 Task: Search for a one-way flight from Casper to Des Moines for 3 passengers in Premium economy on May 10, with 1 checked bag.
Action: Mouse moved to (297, 259)
Screenshot: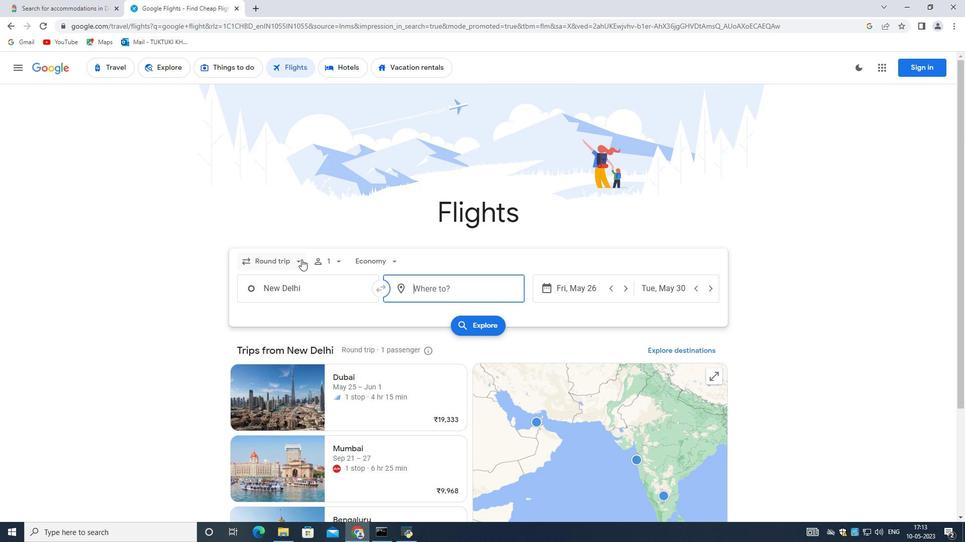 
Action: Mouse pressed left at (297, 259)
Screenshot: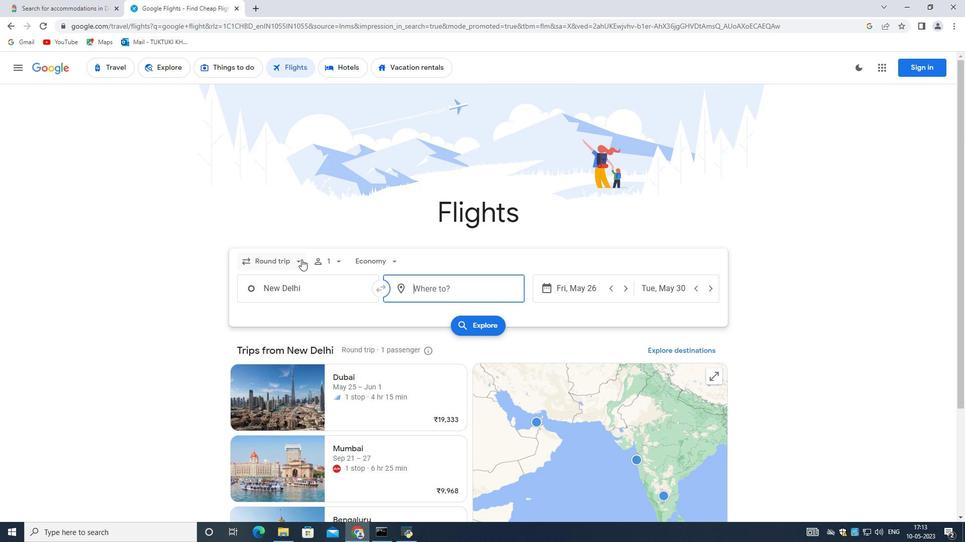 
Action: Mouse moved to (292, 310)
Screenshot: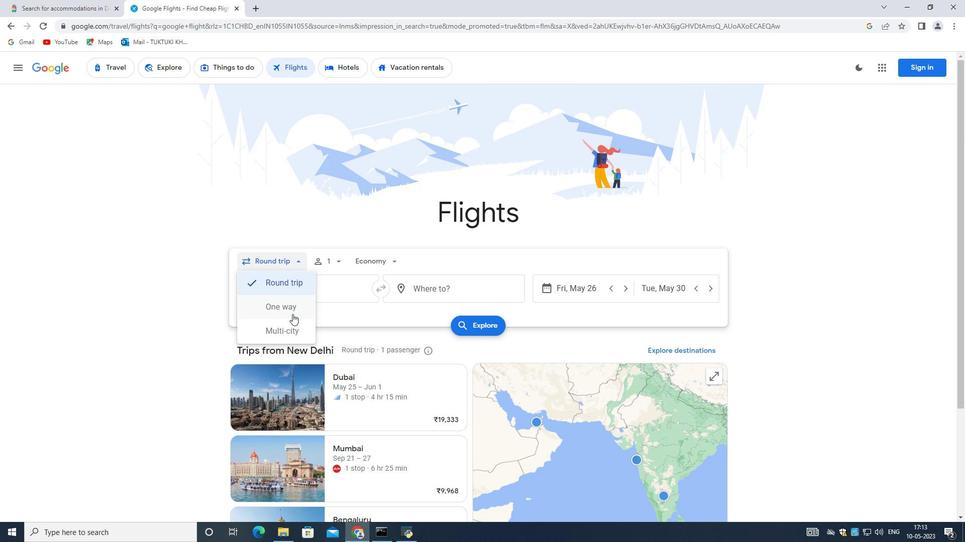 
Action: Mouse pressed left at (292, 310)
Screenshot: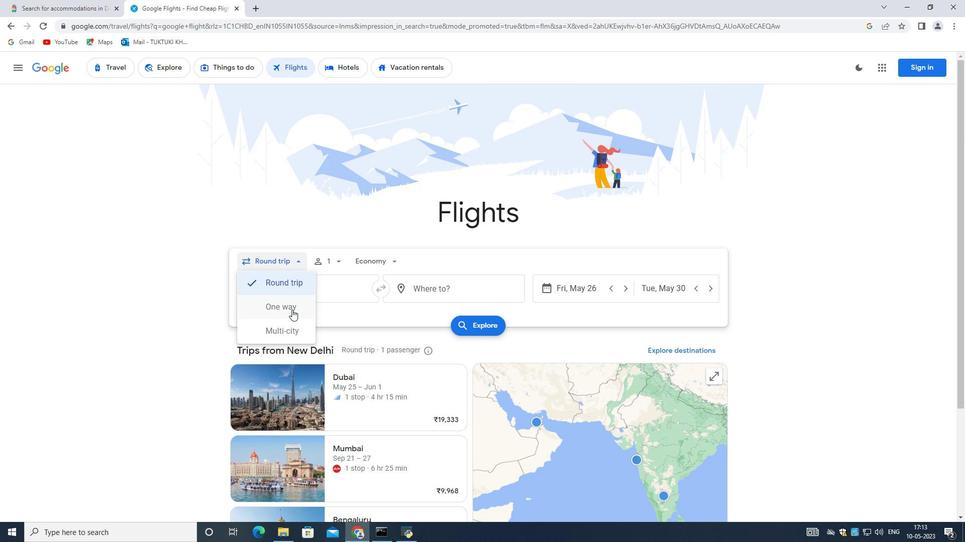 
Action: Mouse moved to (334, 263)
Screenshot: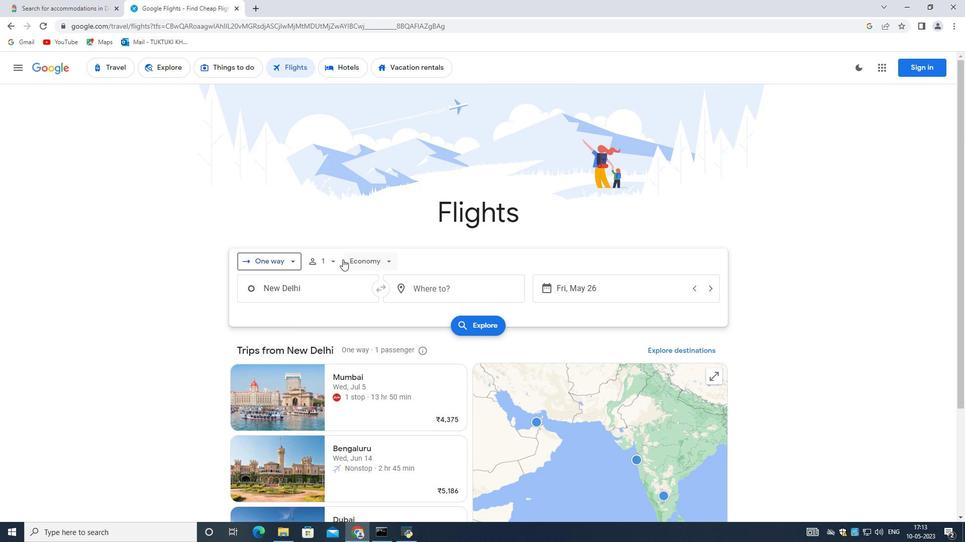 
Action: Mouse pressed left at (334, 263)
Screenshot: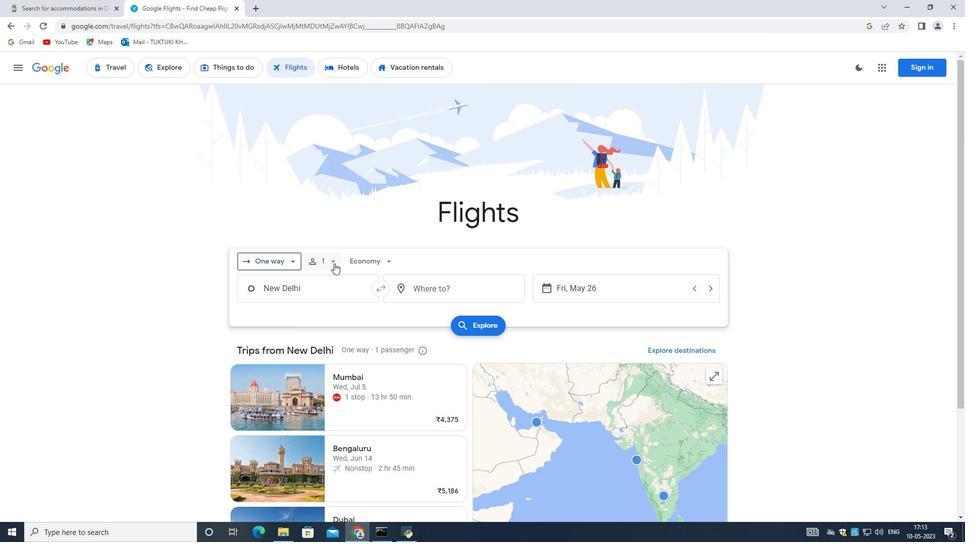 
Action: Mouse moved to (410, 314)
Screenshot: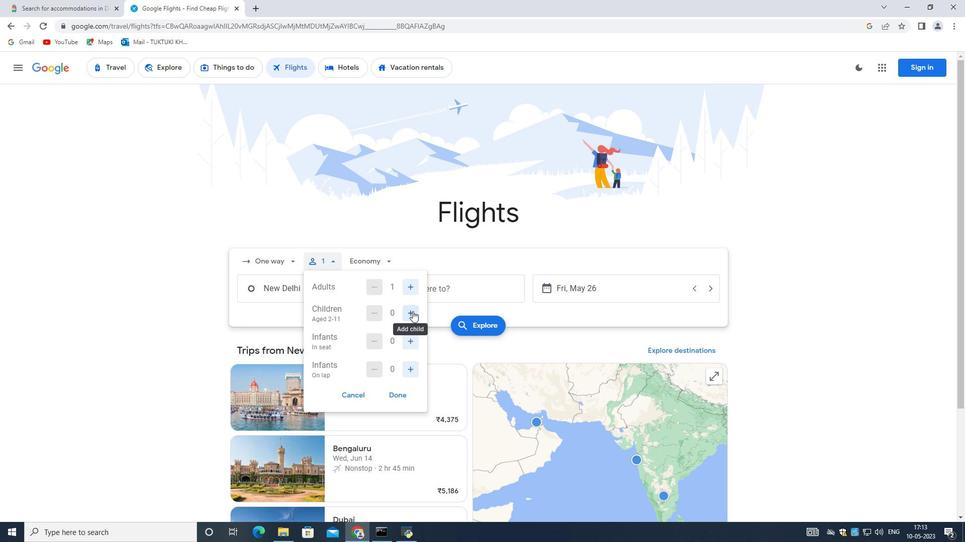 
Action: Mouse pressed left at (410, 314)
Screenshot: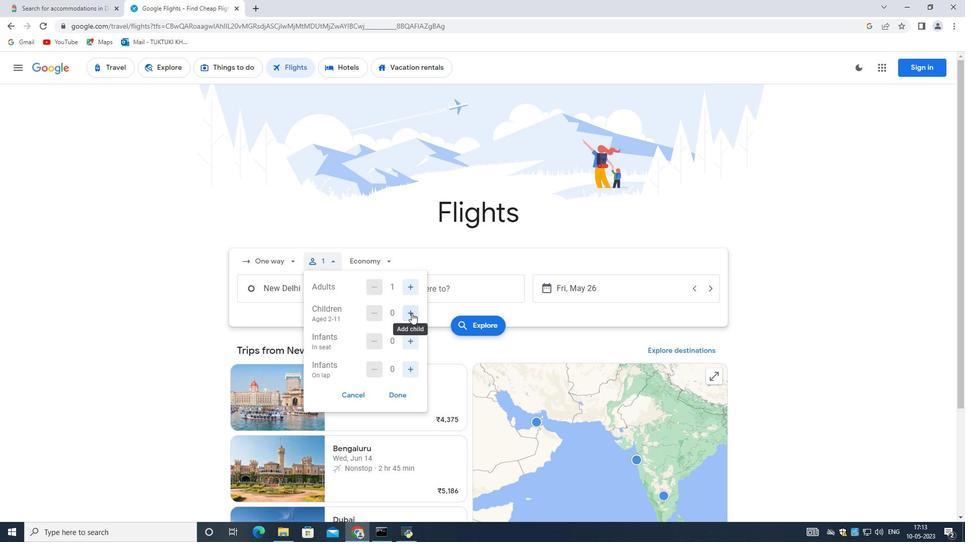 
Action: Mouse moved to (406, 340)
Screenshot: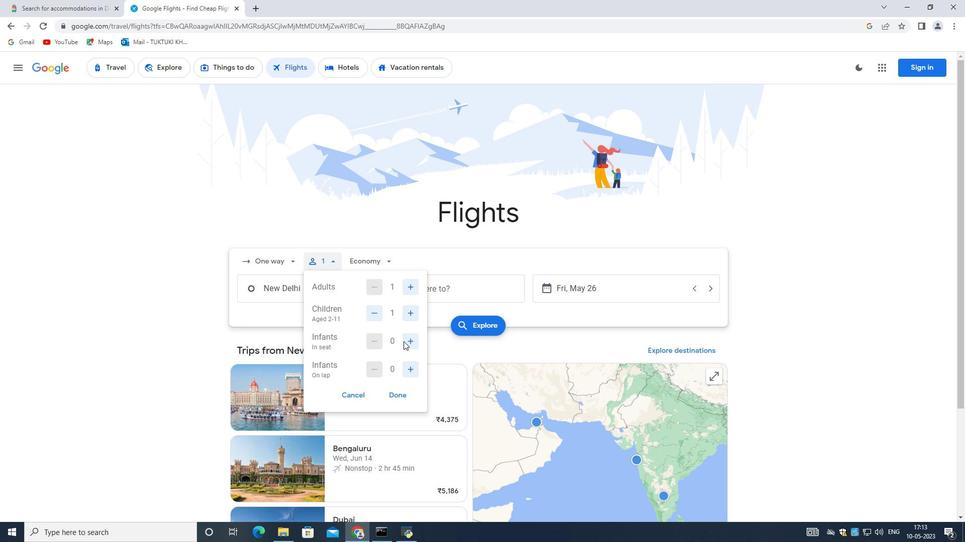 
Action: Mouse pressed left at (406, 340)
Screenshot: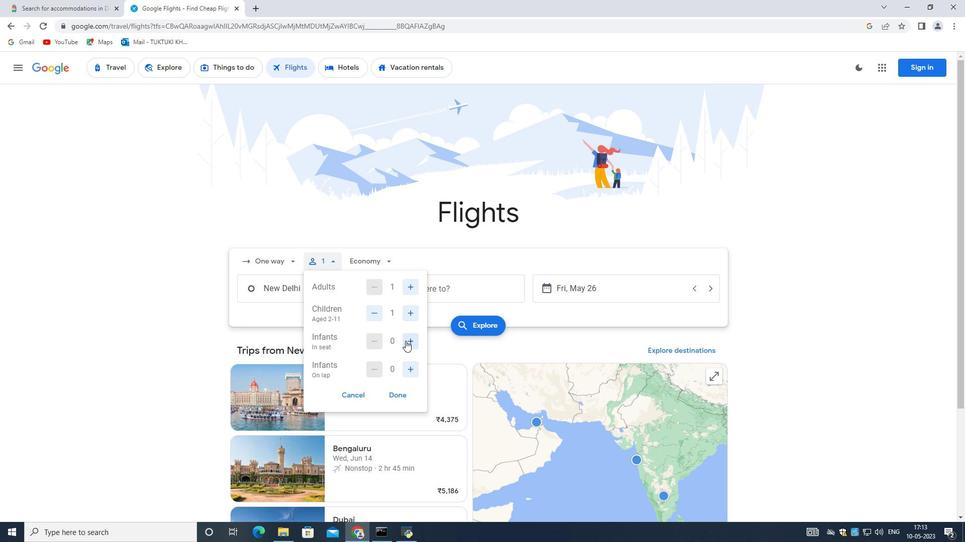 
Action: Mouse moved to (397, 398)
Screenshot: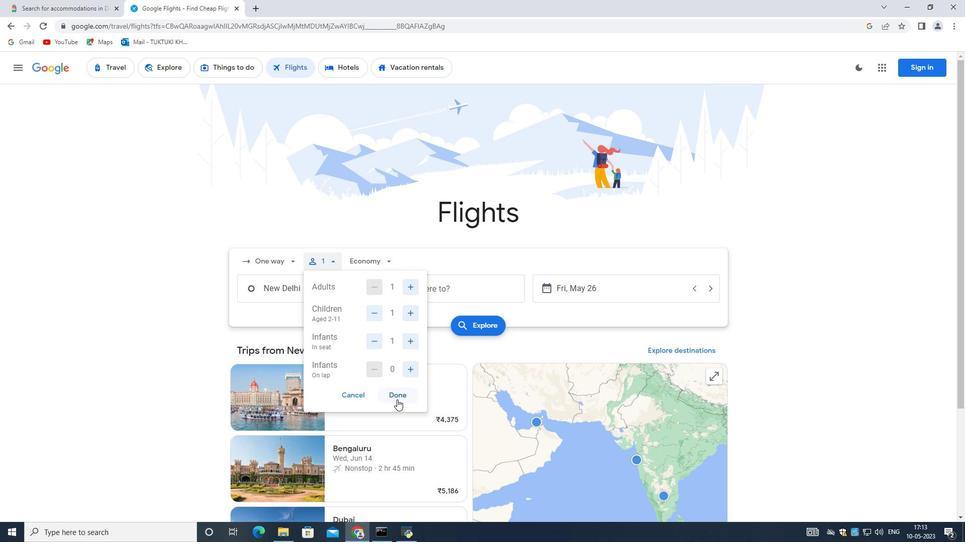 
Action: Mouse pressed left at (397, 398)
Screenshot: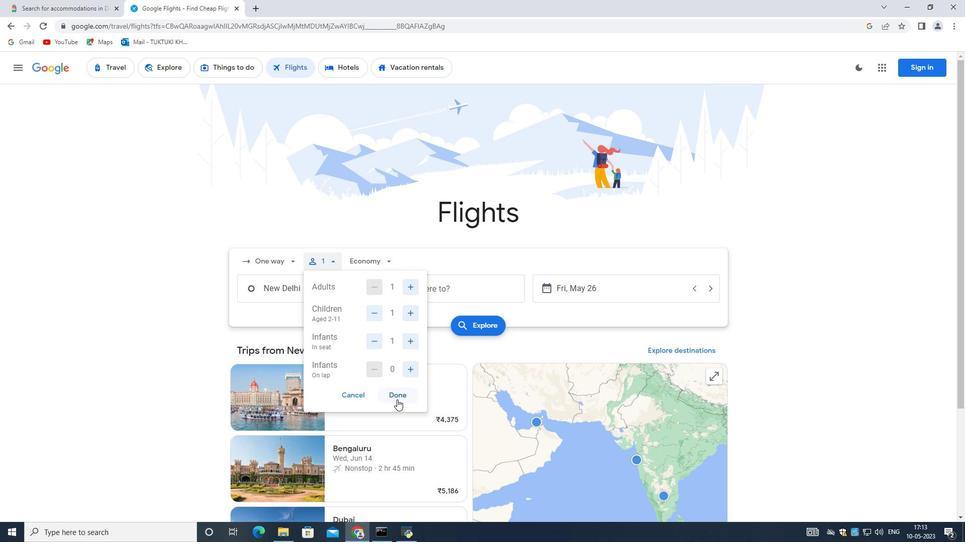
Action: Mouse moved to (369, 262)
Screenshot: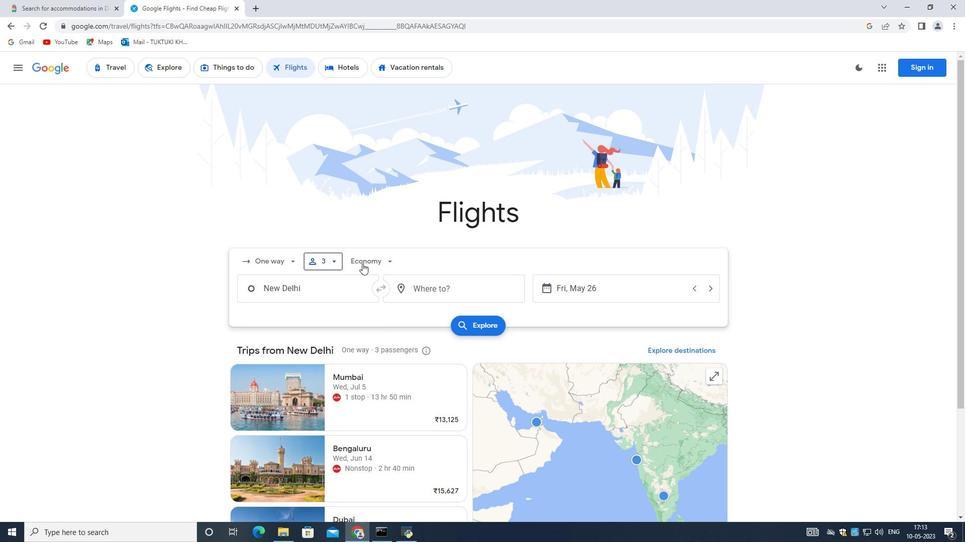 
Action: Mouse pressed left at (369, 262)
Screenshot: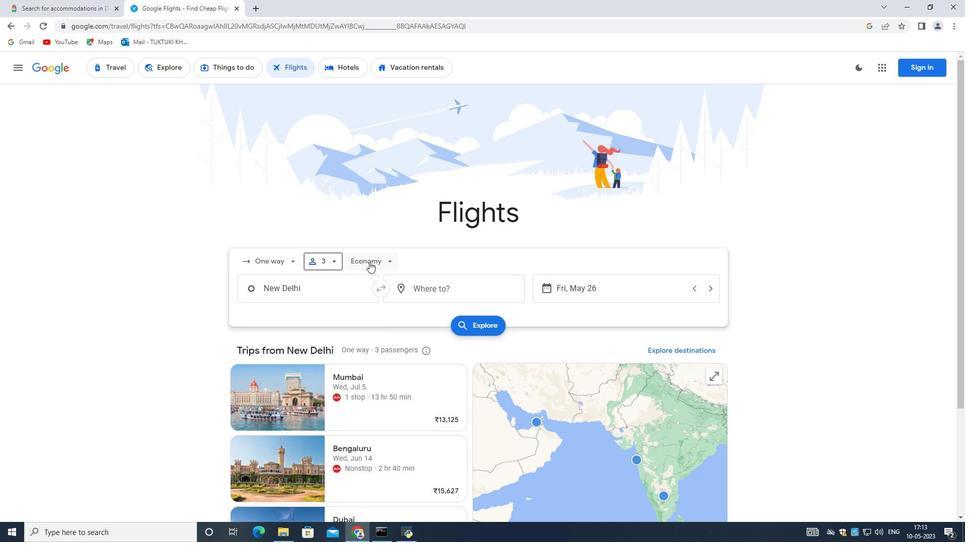
Action: Mouse moved to (413, 309)
Screenshot: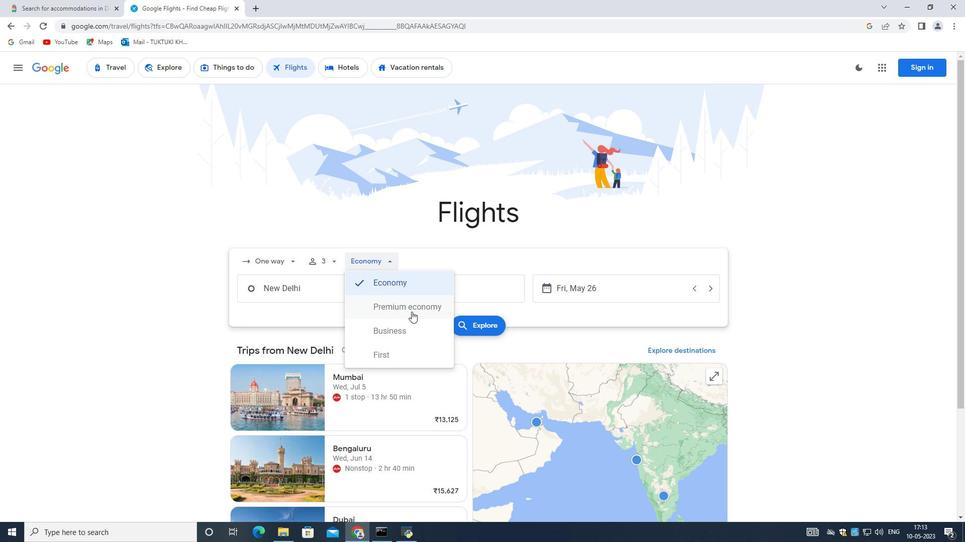 
Action: Mouse pressed left at (413, 309)
Screenshot: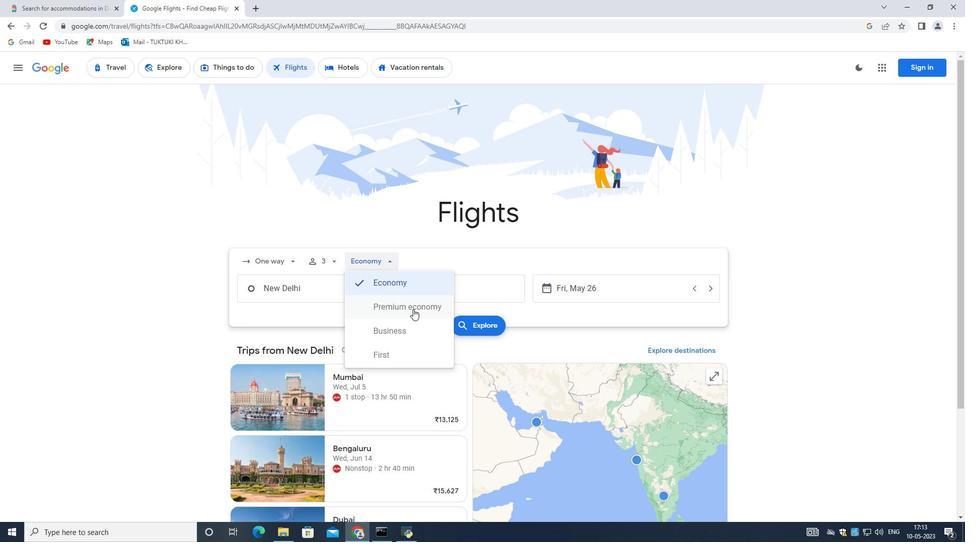 
Action: Mouse moved to (292, 285)
Screenshot: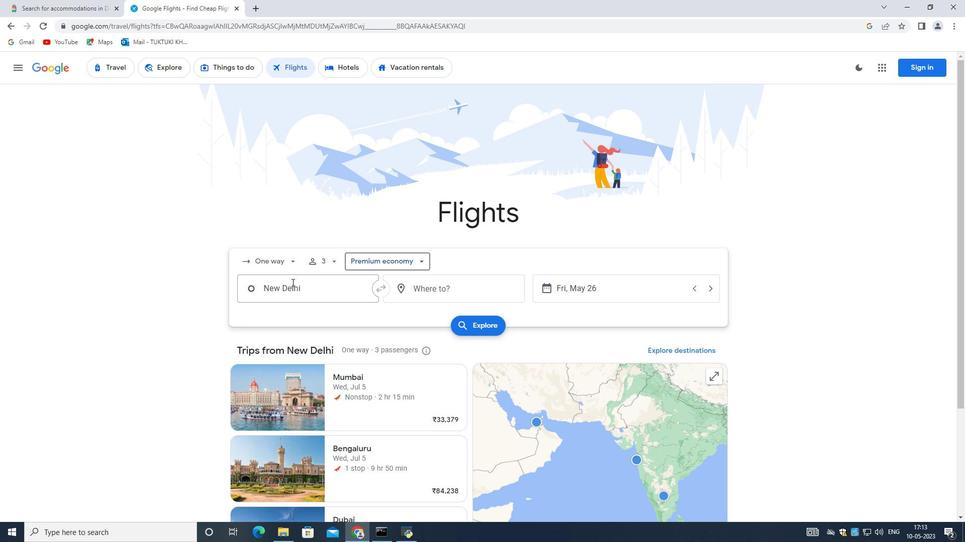 
Action: Mouse pressed left at (292, 285)
Screenshot: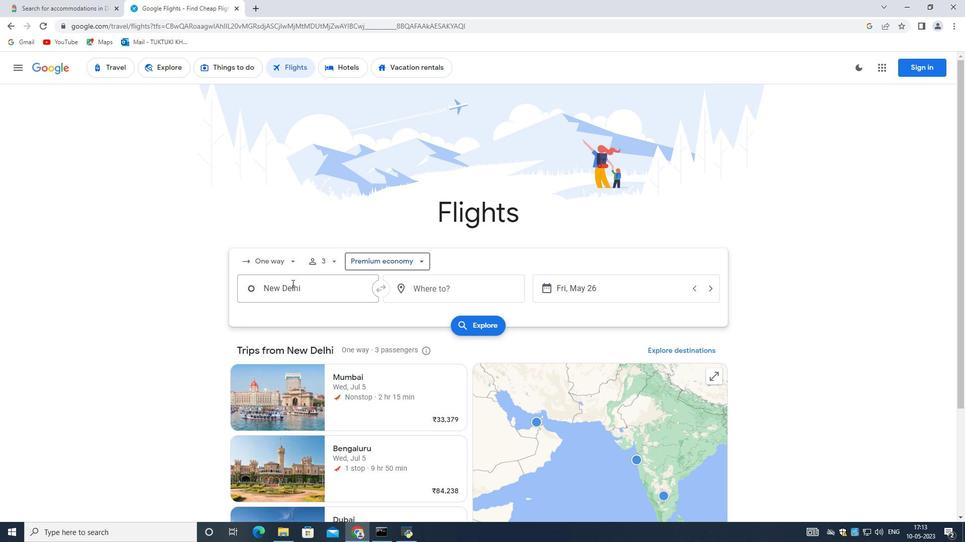 
Action: Mouse moved to (293, 285)
Screenshot: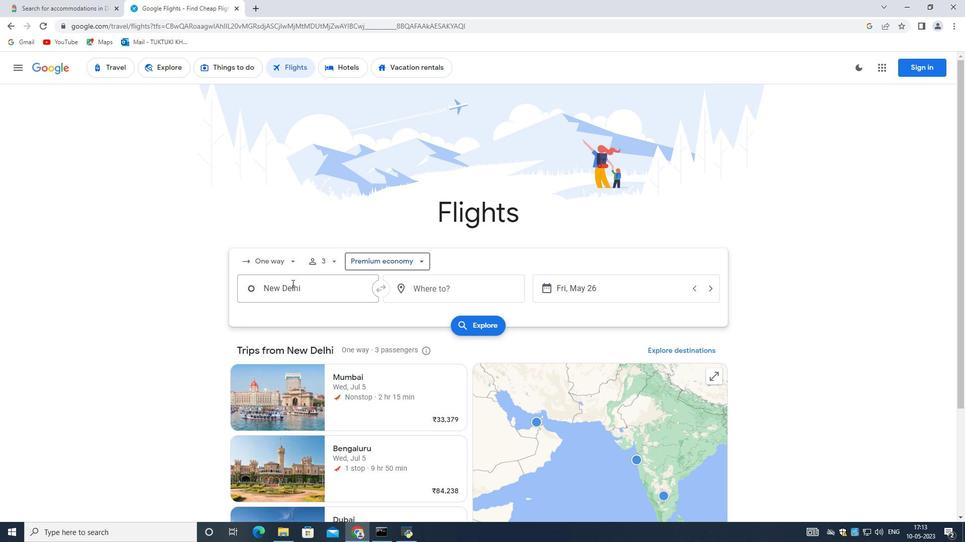 
Action: Key pressed <Key.backspace><Key.shift>Casper<Key.space>
Screenshot: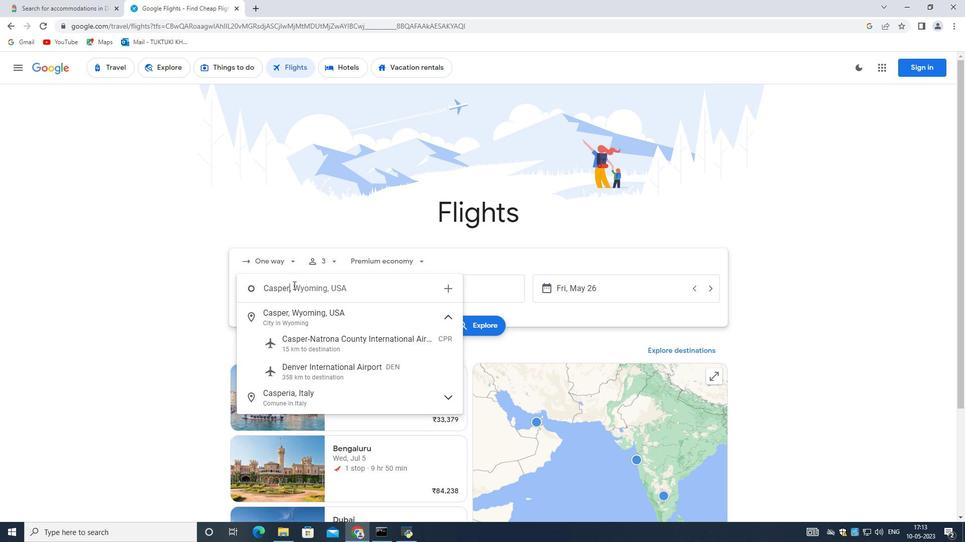 
Action: Mouse moved to (316, 343)
Screenshot: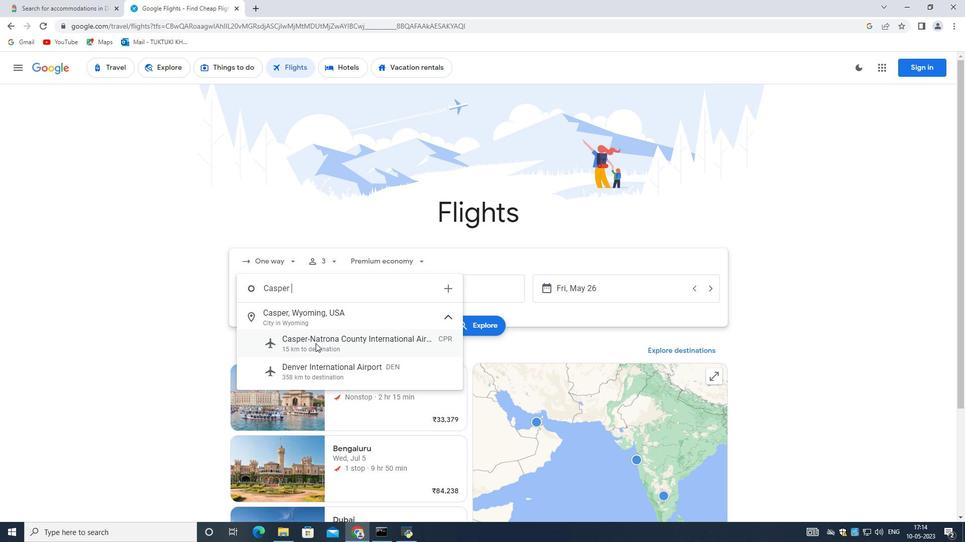 
Action: Mouse pressed left at (316, 343)
Screenshot: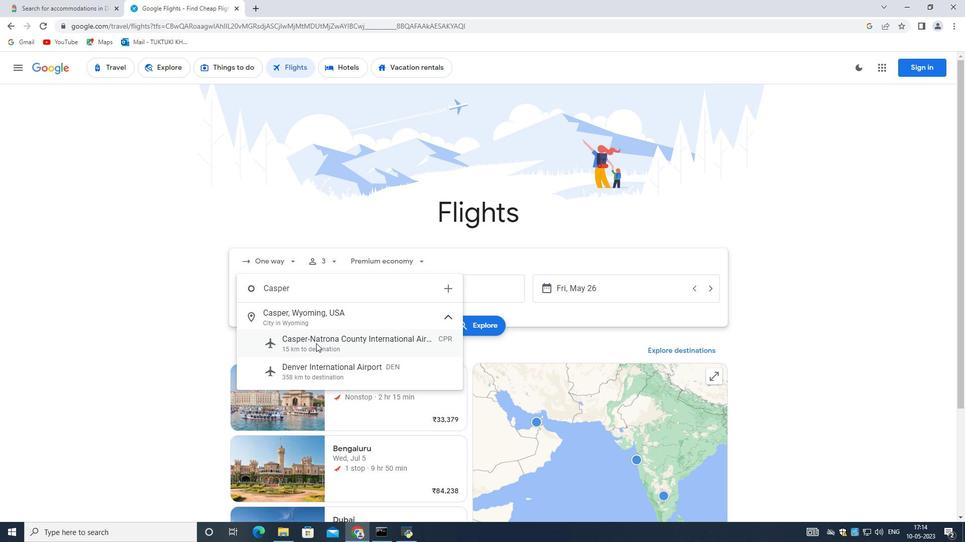 
Action: Mouse moved to (443, 287)
Screenshot: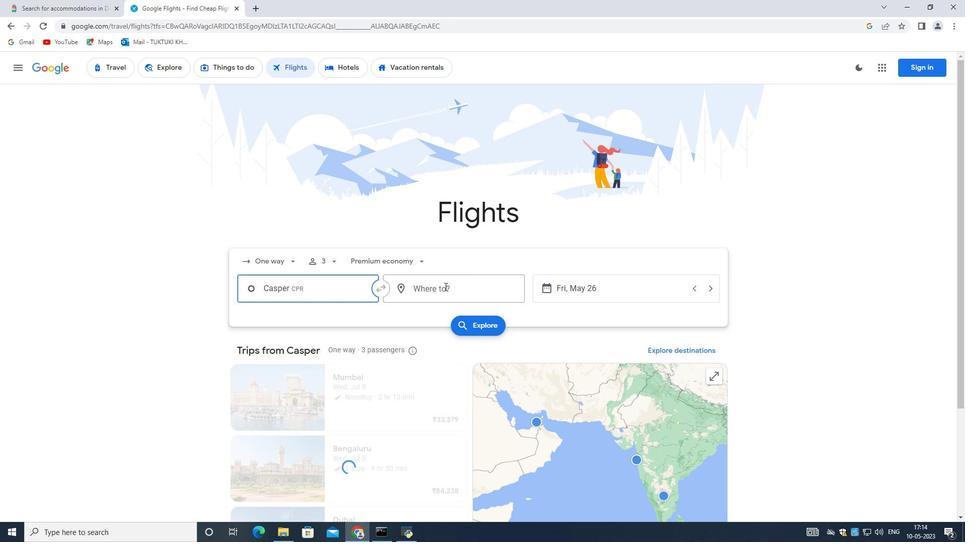 
Action: Mouse pressed left at (443, 287)
Screenshot: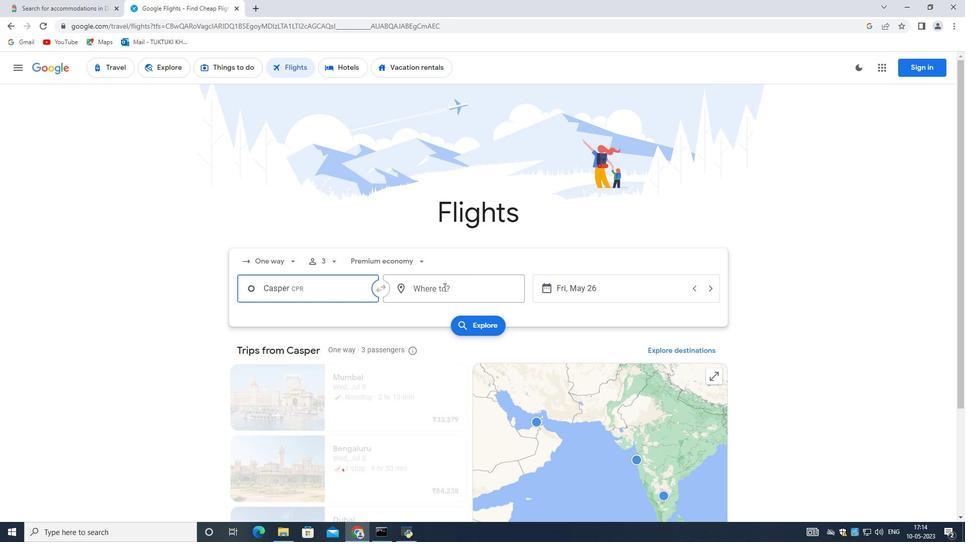 
Action: Key pressed <Key.shift>Des<Key.space><Key.shift>Moines
Screenshot: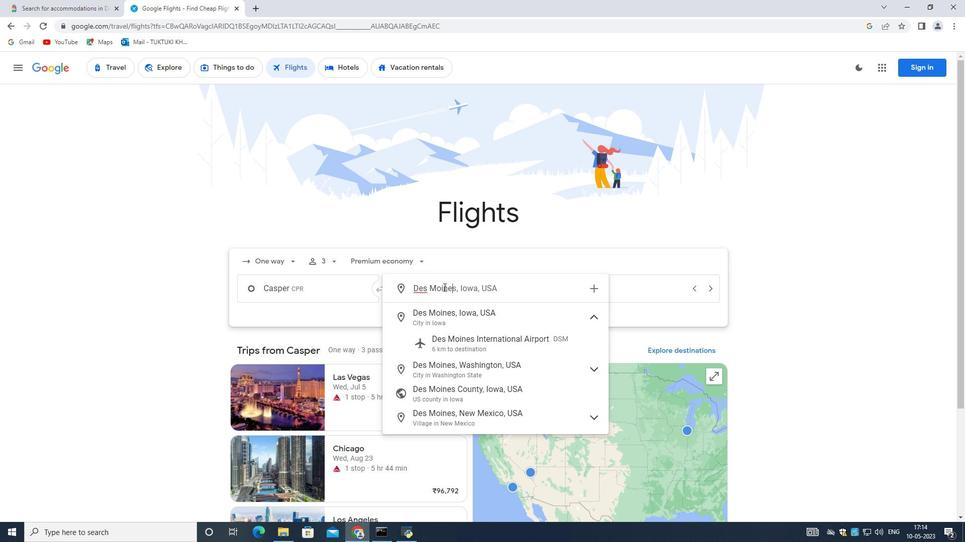 
Action: Mouse moved to (467, 341)
Screenshot: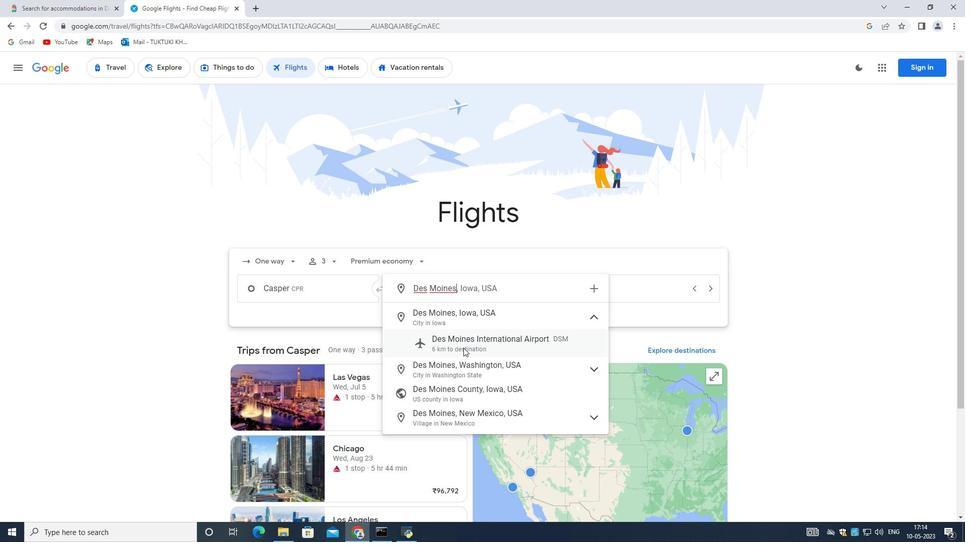 
Action: Mouse pressed left at (467, 341)
Screenshot: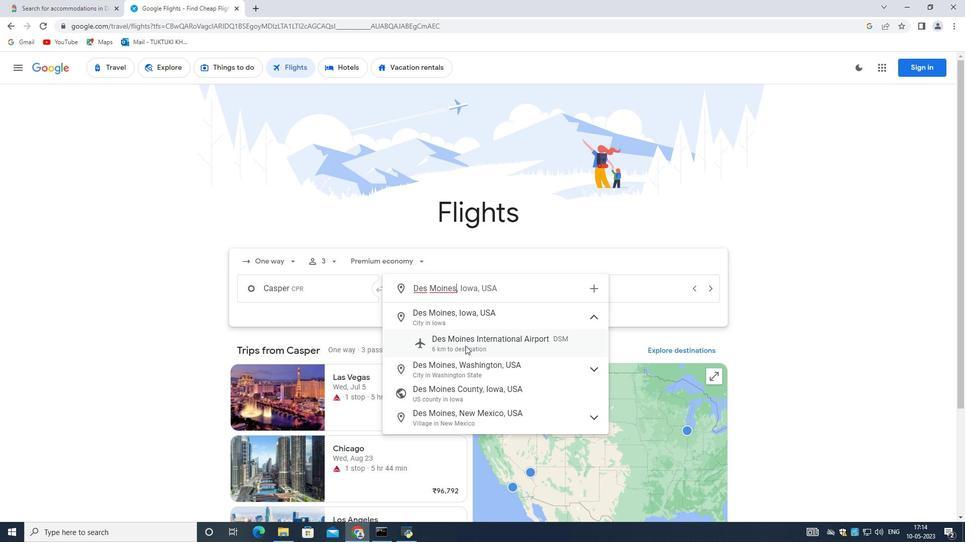 
Action: Mouse moved to (559, 287)
Screenshot: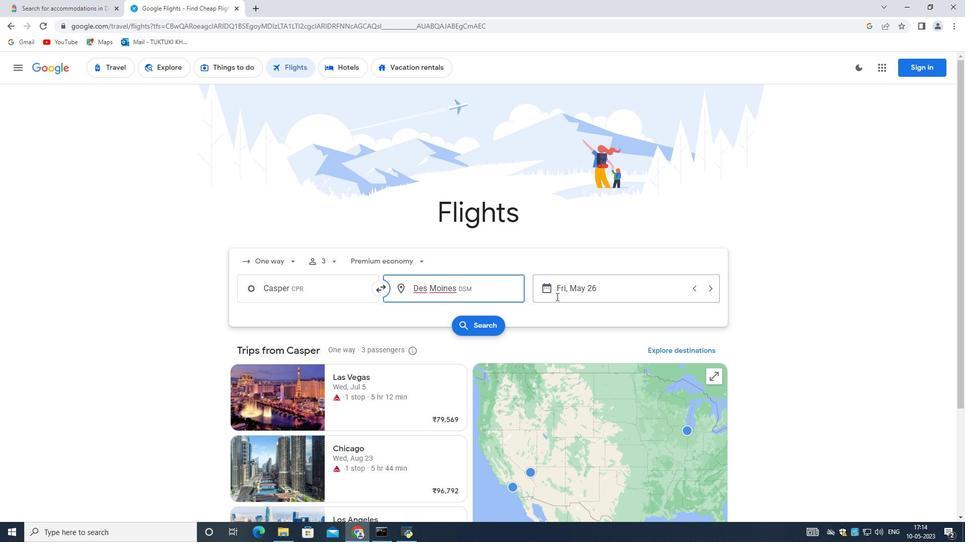 
Action: Mouse pressed left at (559, 287)
Screenshot: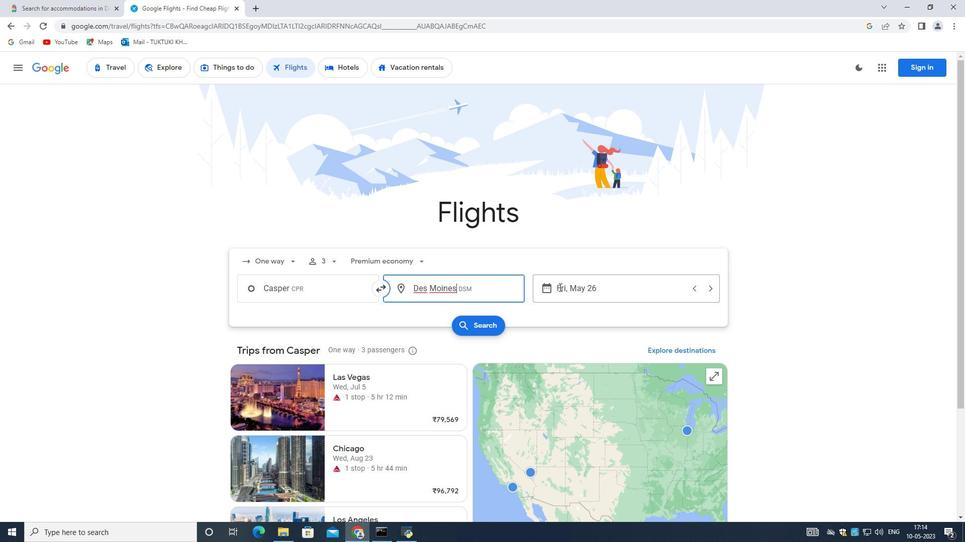 
Action: Mouse moved to (432, 365)
Screenshot: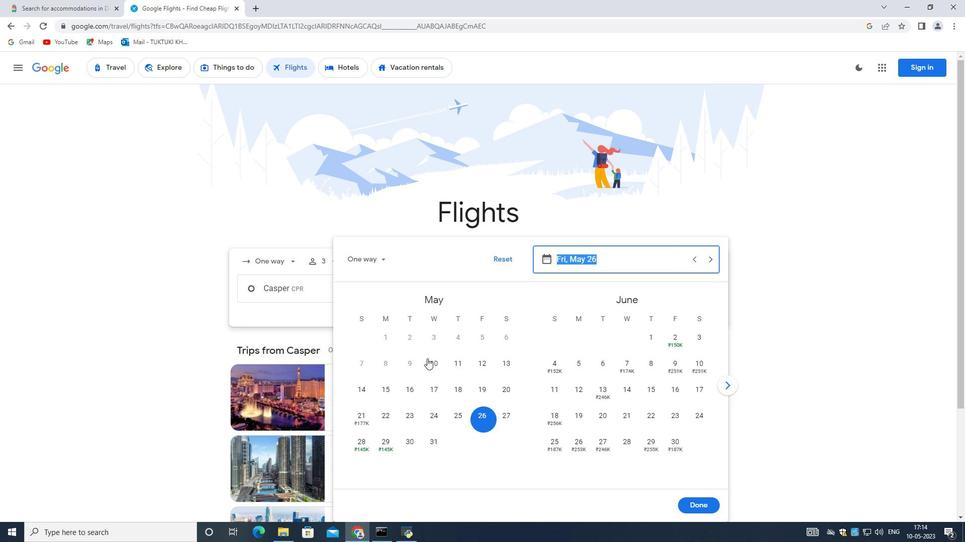 
Action: Mouse pressed left at (432, 365)
Screenshot: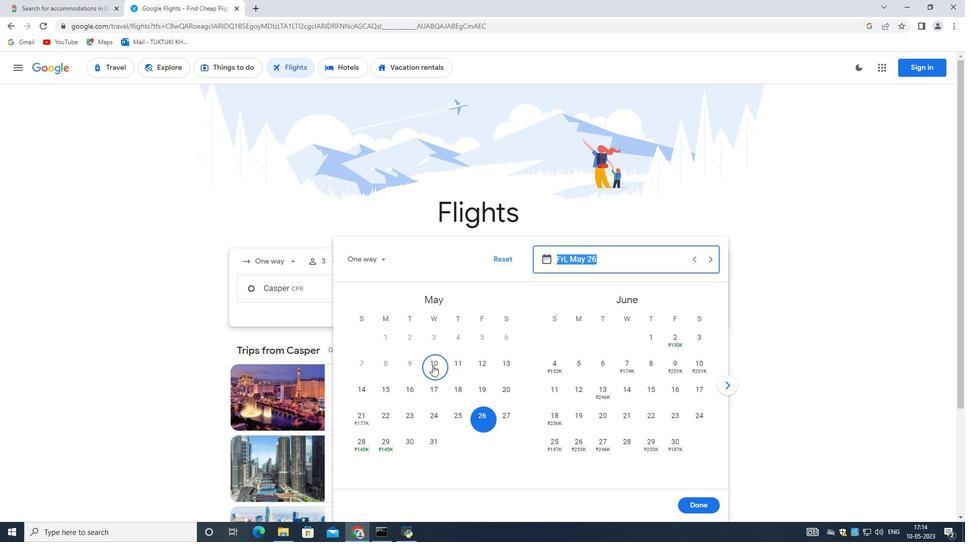 
Action: Mouse moved to (702, 508)
Screenshot: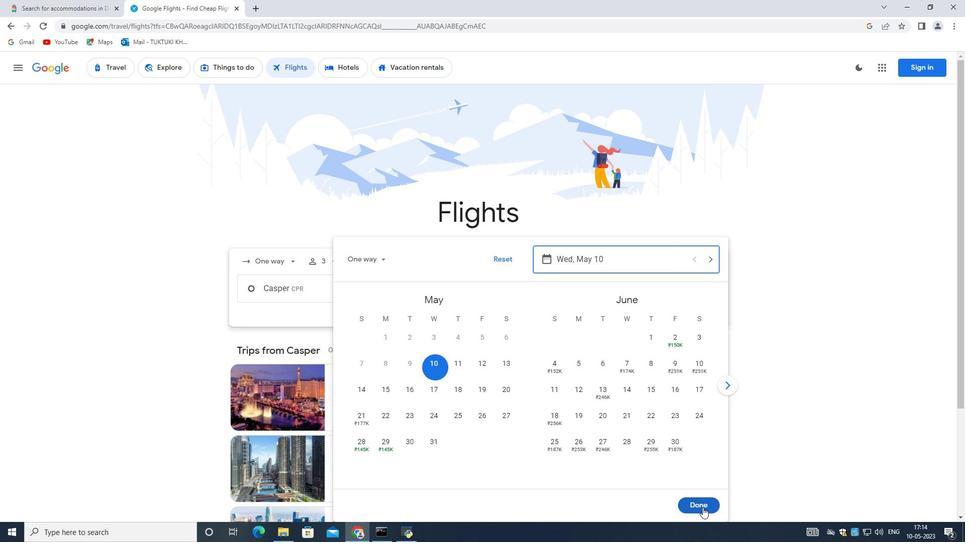 
Action: Mouse pressed left at (702, 508)
Screenshot: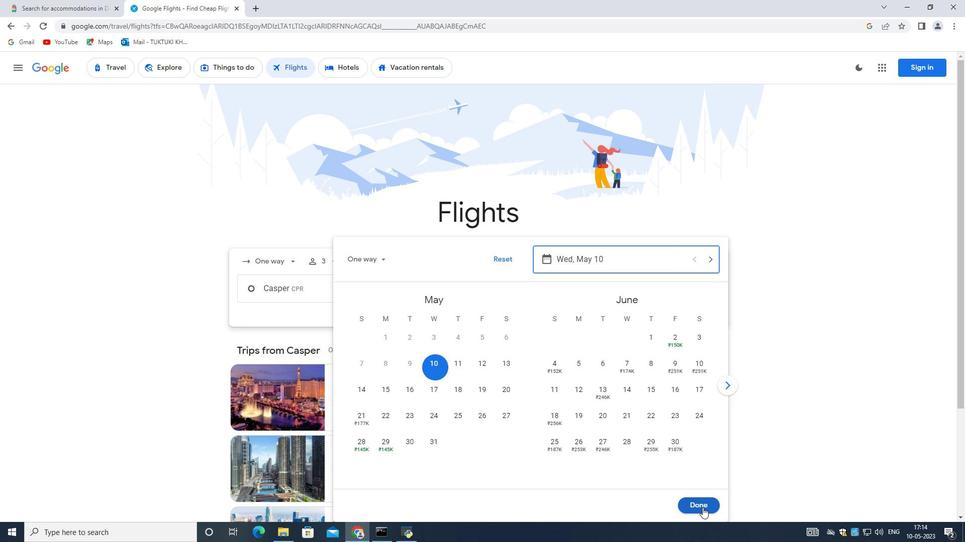 
Action: Mouse moved to (499, 254)
Screenshot: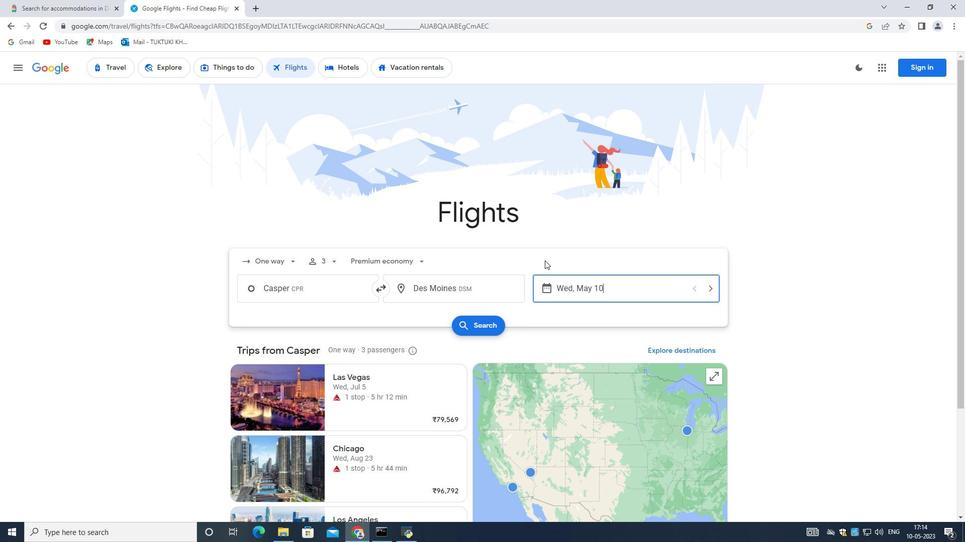 
Action: Mouse scrolled (499, 254) with delta (0, 0)
Screenshot: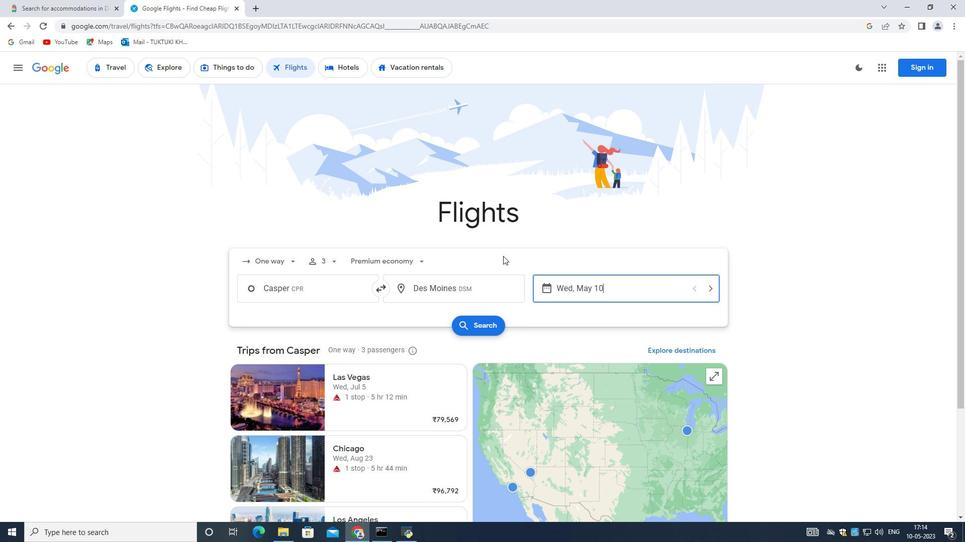 
Action: Mouse moved to (478, 276)
Screenshot: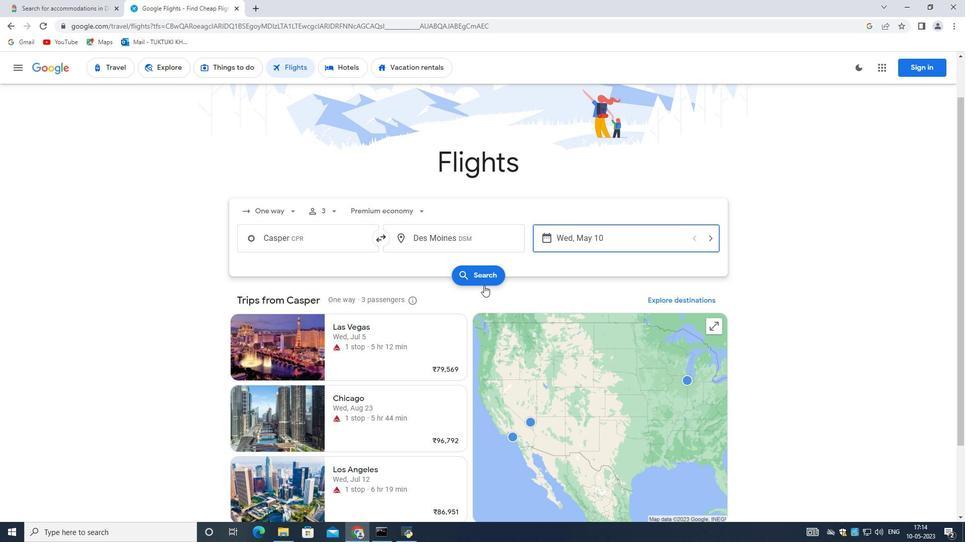 
Action: Mouse pressed left at (478, 276)
Screenshot: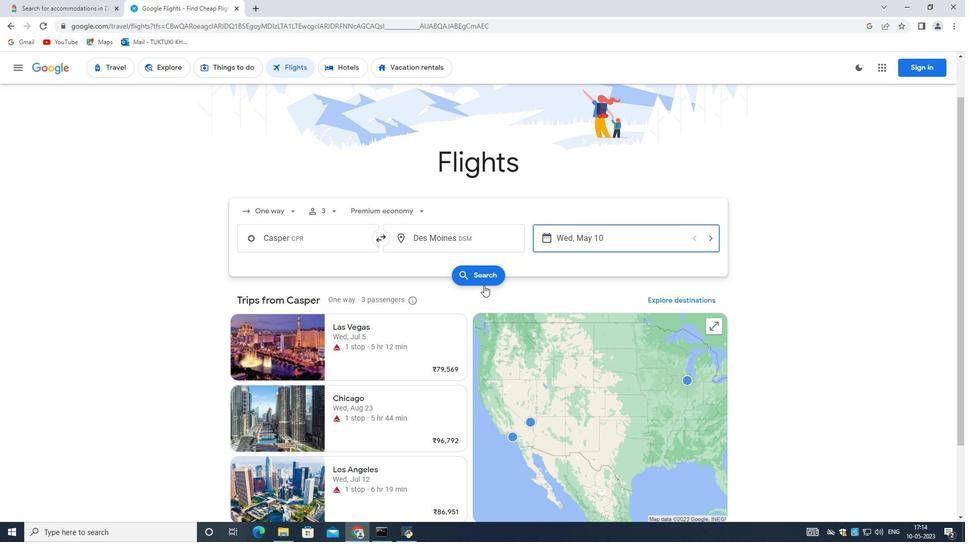 
Action: Mouse moved to (401, 161)
Screenshot: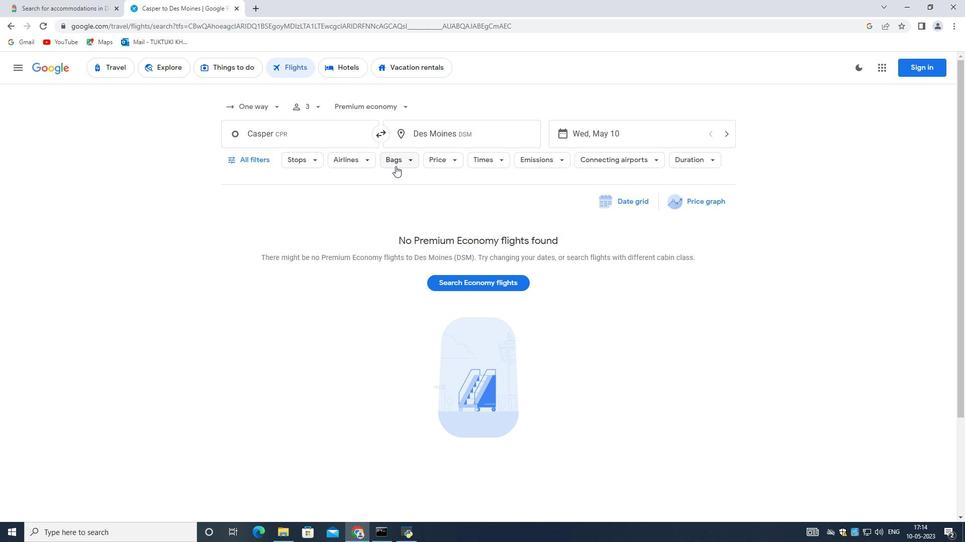 
Action: Mouse pressed left at (401, 161)
Screenshot: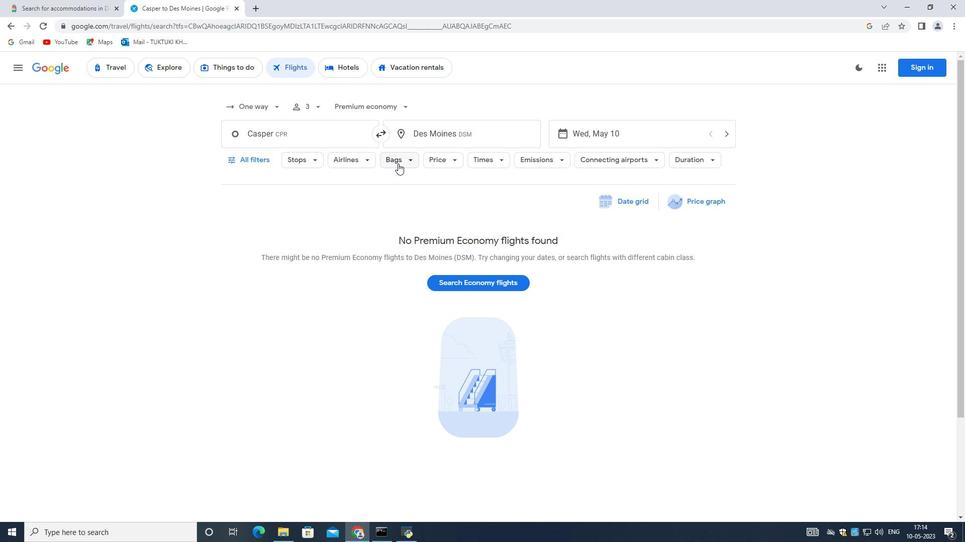 
Action: Mouse moved to (542, 231)
Screenshot: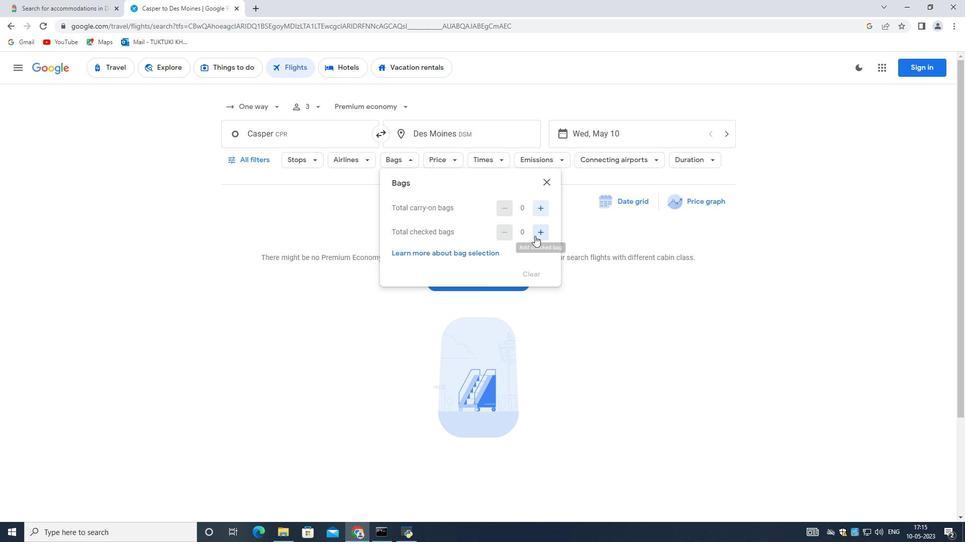 
Action: Mouse pressed left at (542, 231)
Screenshot: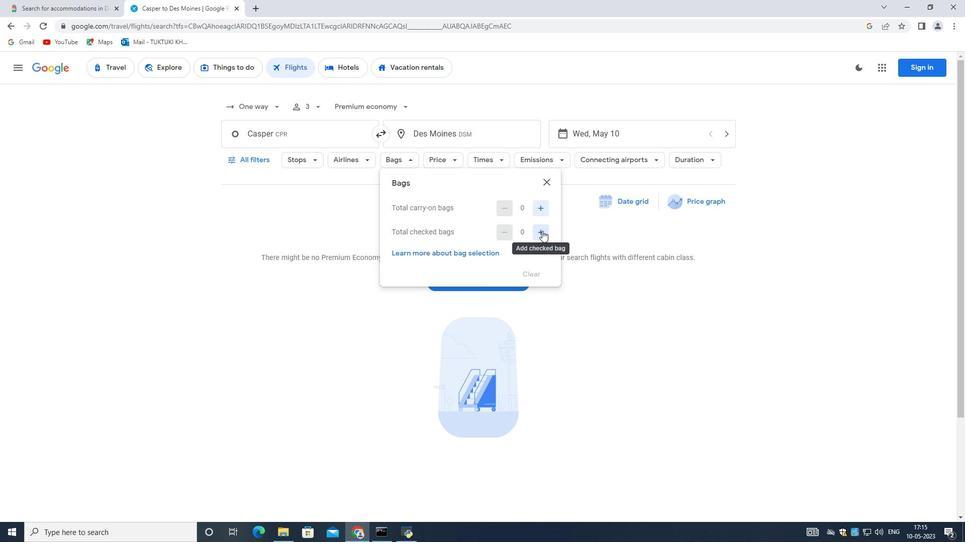
Action: Mouse moved to (488, 161)
Screenshot: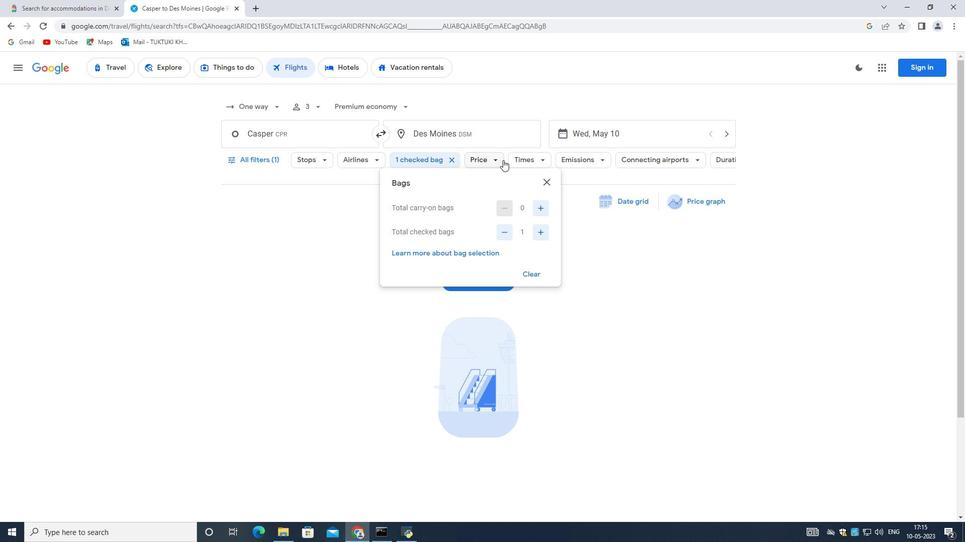 
Action: Mouse pressed left at (488, 161)
Screenshot: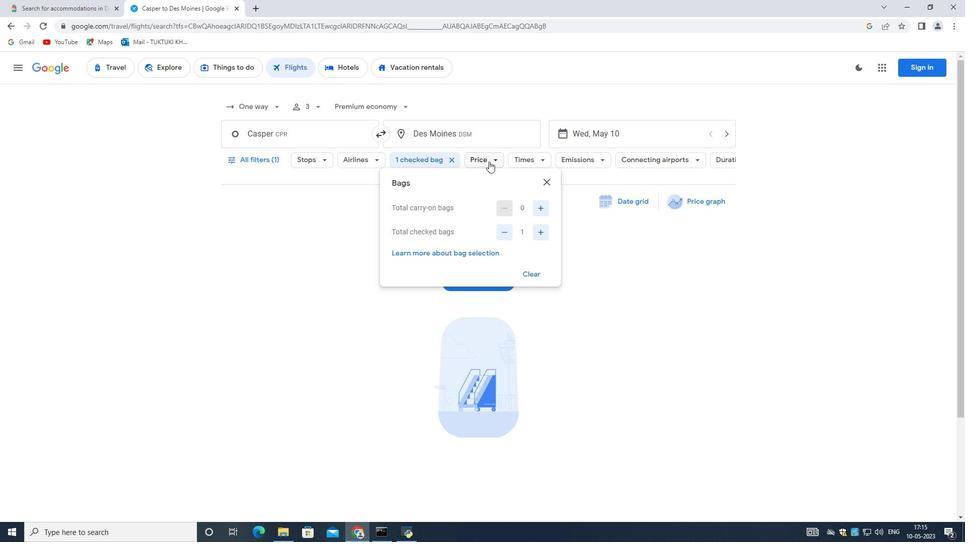 
Action: Mouse moved to (629, 227)
Screenshot: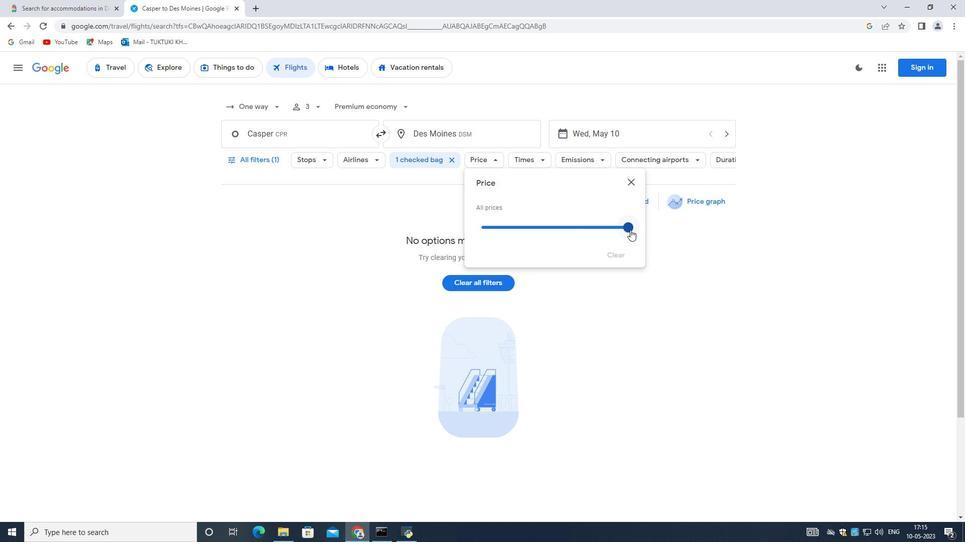 
Action: Mouse pressed left at (629, 227)
Screenshot: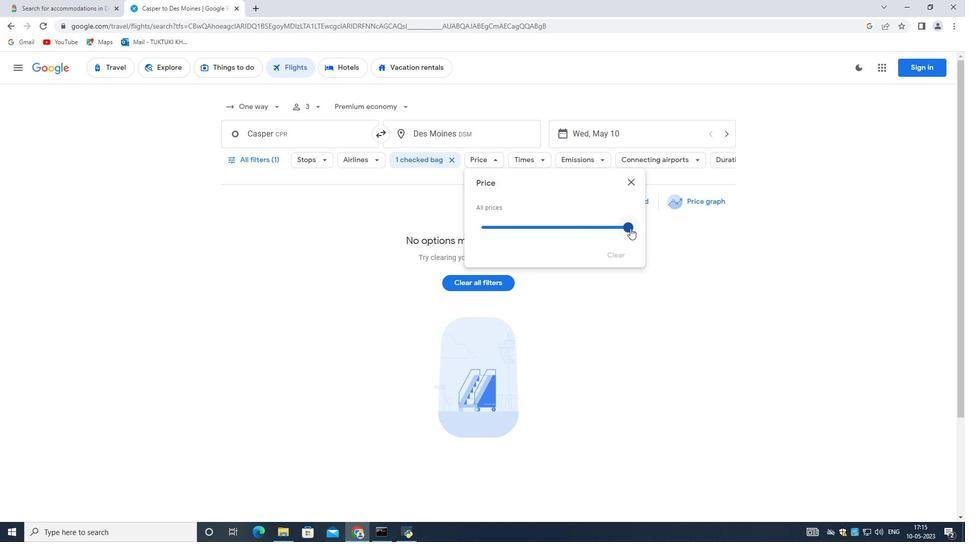 
Action: Mouse moved to (498, 161)
Screenshot: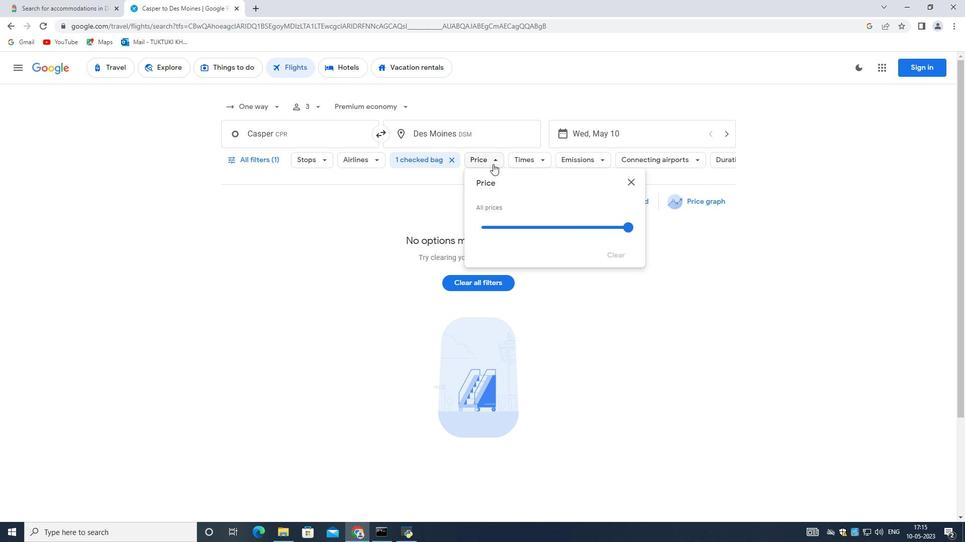 
Action: Mouse pressed left at (498, 161)
Screenshot: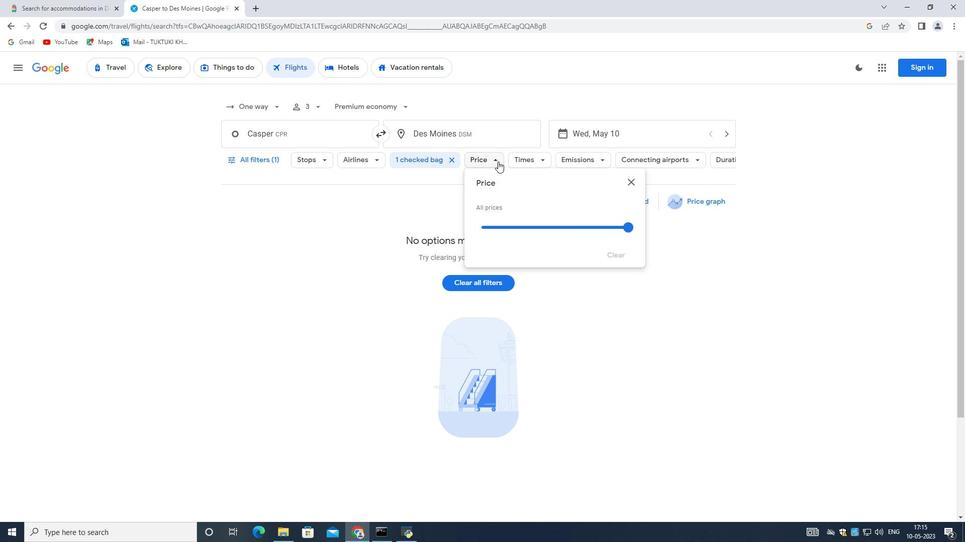 
Action: Mouse moved to (527, 160)
Screenshot: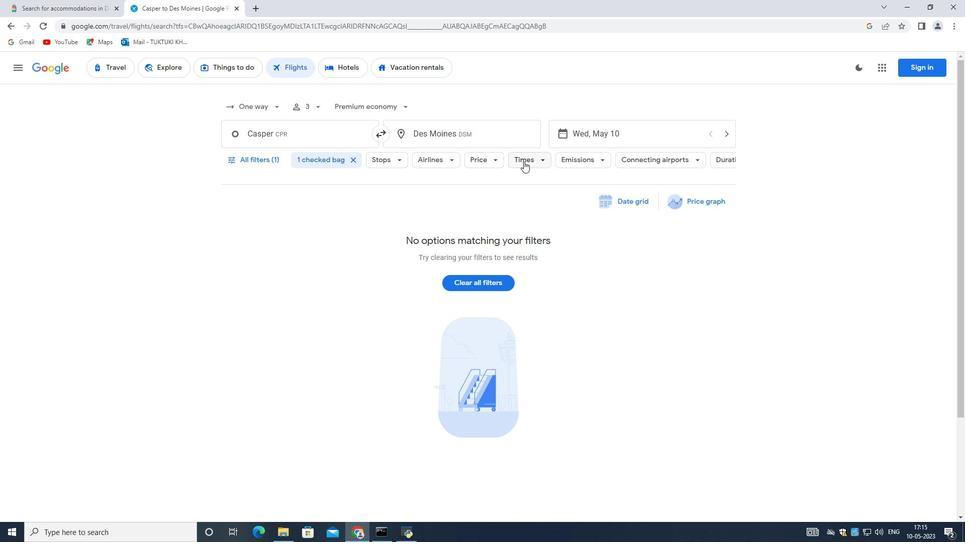 
Action: Mouse pressed left at (527, 160)
Screenshot: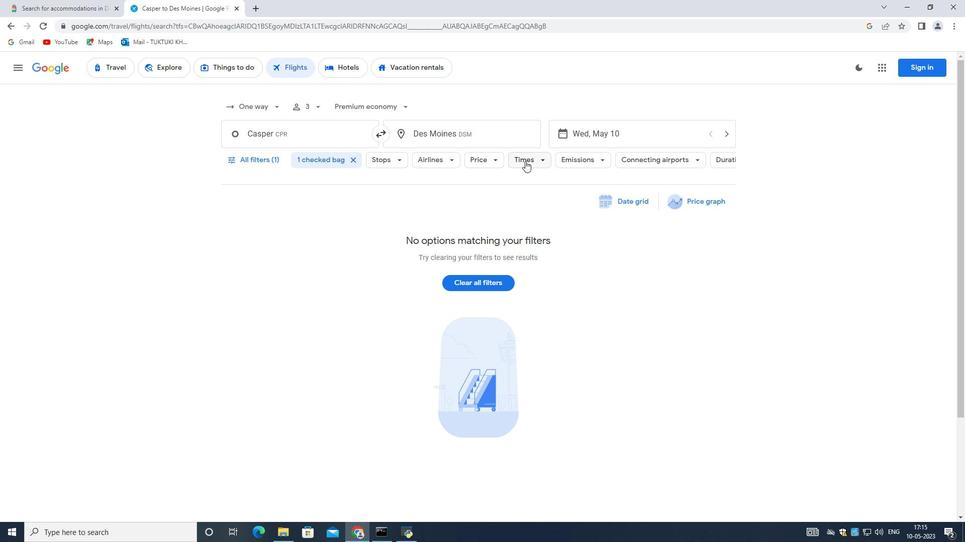 
Action: Mouse moved to (607, 256)
Screenshot: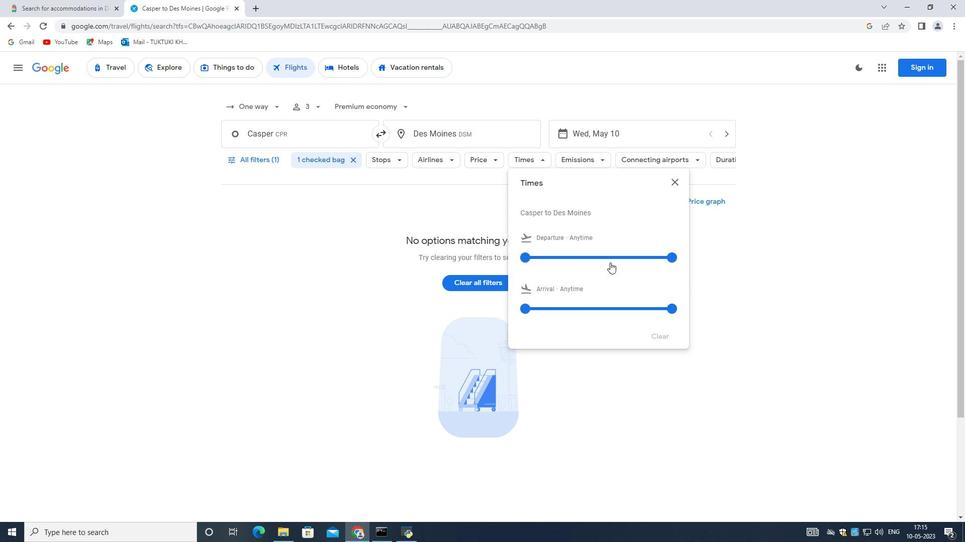
Action: Mouse pressed left at (607, 256)
Screenshot: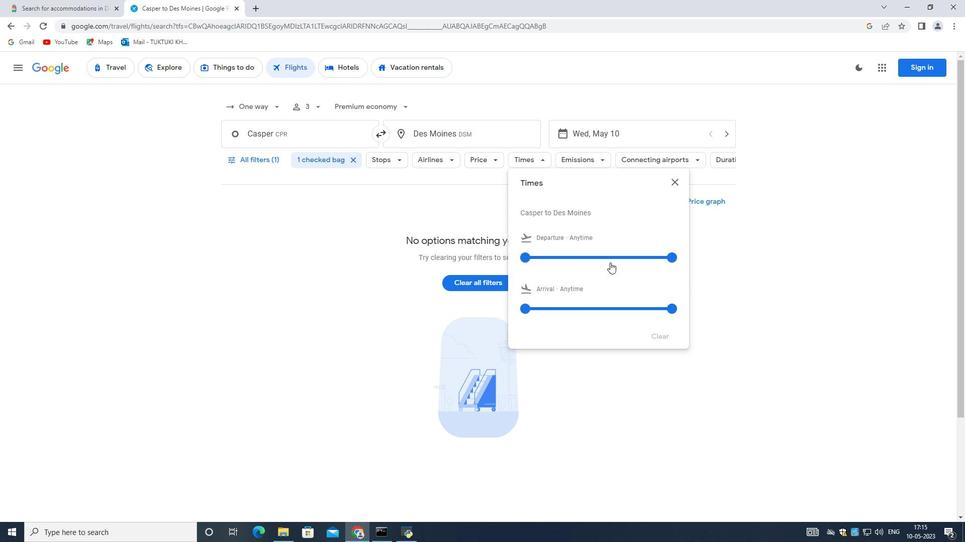 
Action: Mouse moved to (524, 256)
Screenshot: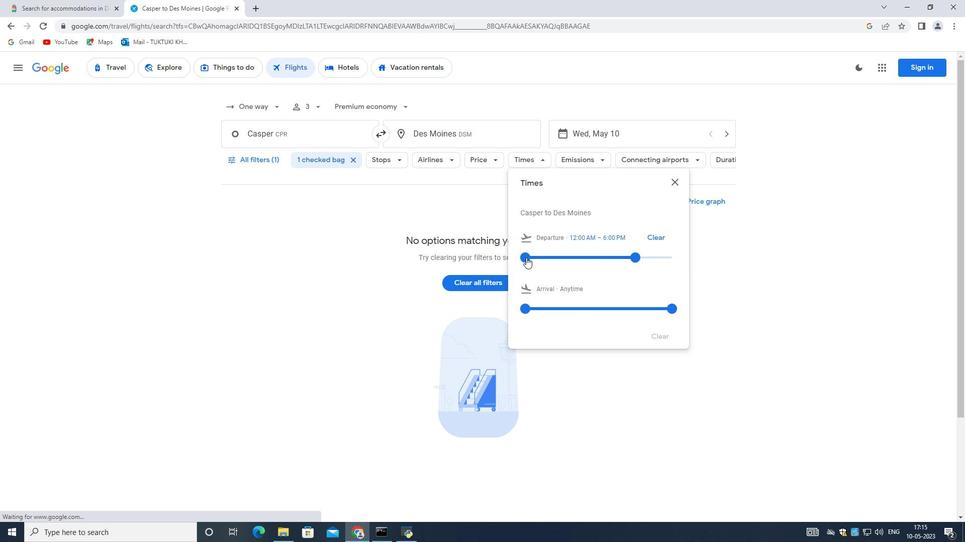 
Action: Mouse pressed left at (524, 256)
Screenshot: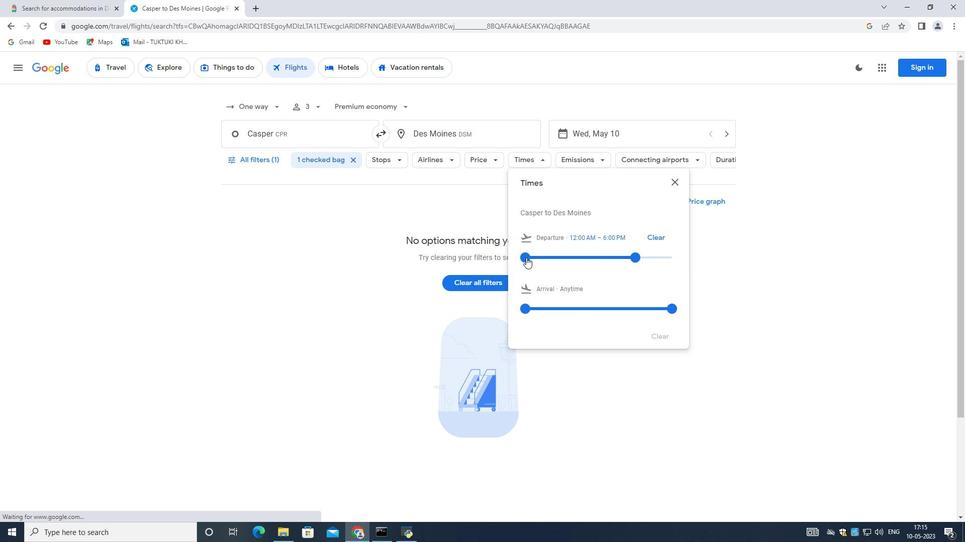 
Action: Mouse moved to (638, 259)
Screenshot: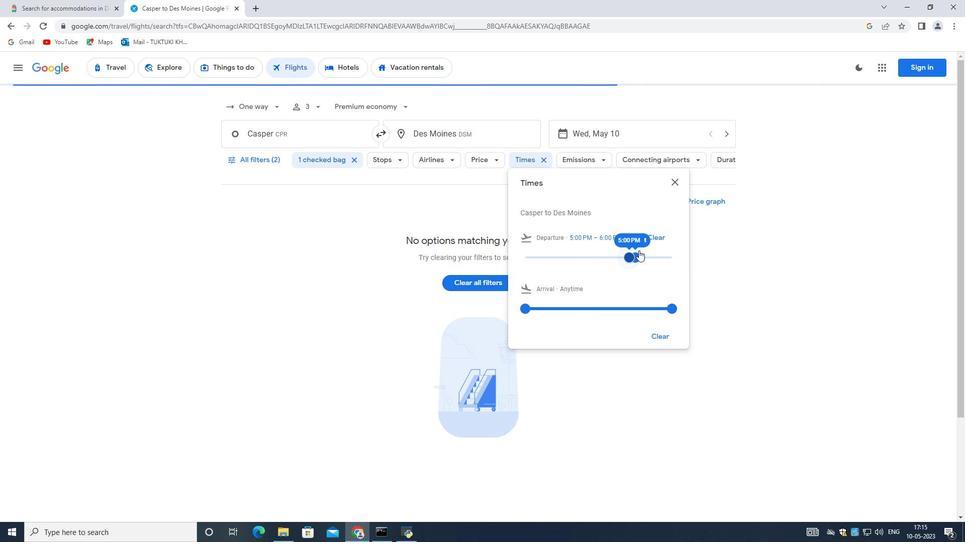 
Action: Mouse pressed left at (638, 259)
Screenshot: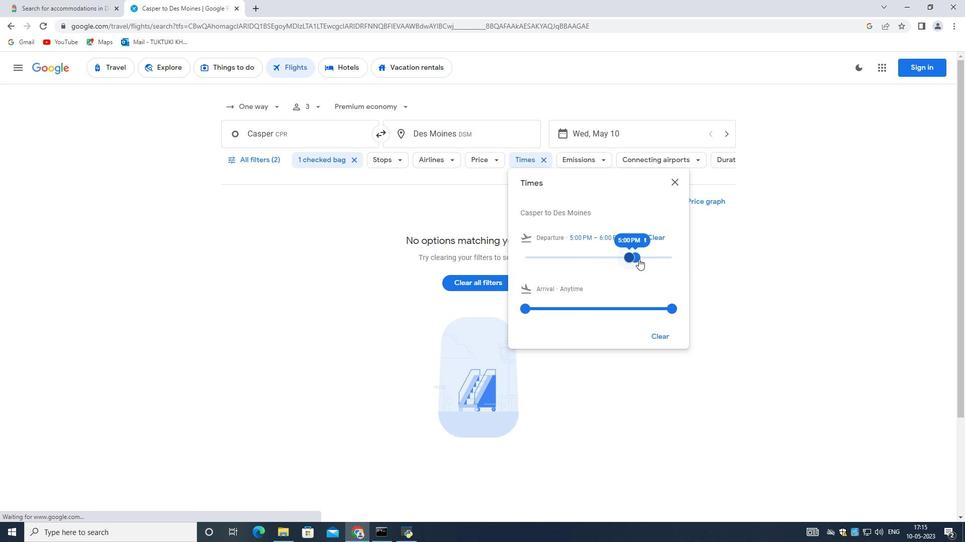 
Action: Mouse moved to (626, 254)
Screenshot: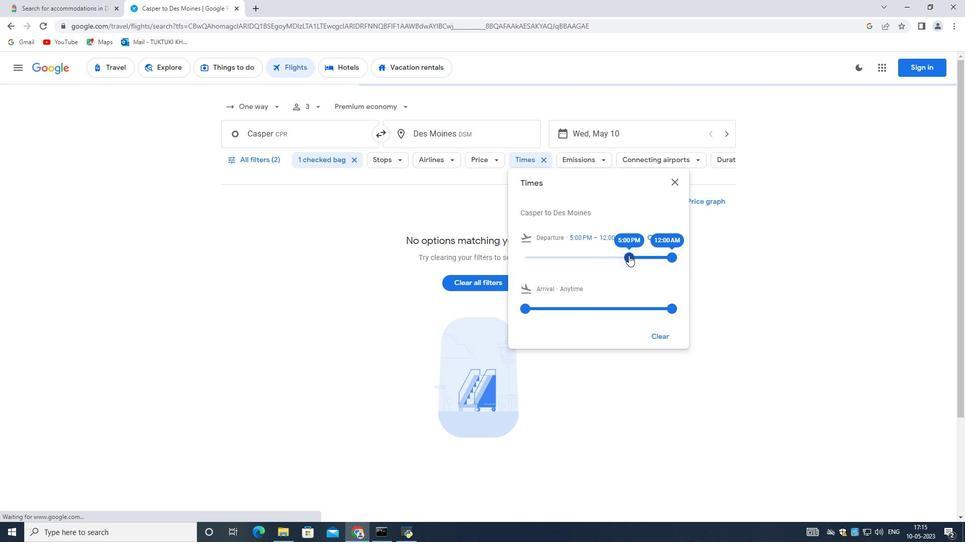 
Action: Mouse pressed left at (626, 254)
Screenshot: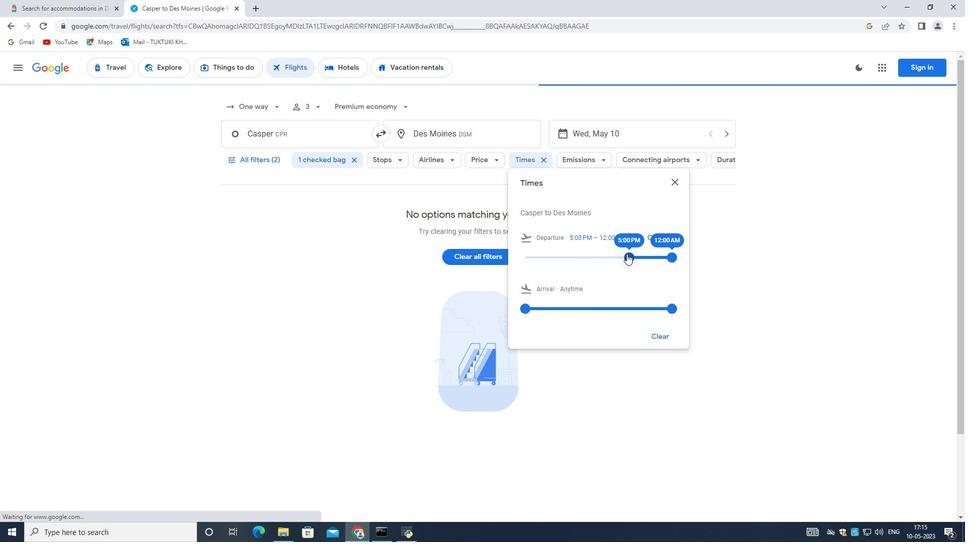 
Action: Mouse moved to (671, 256)
Screenshot: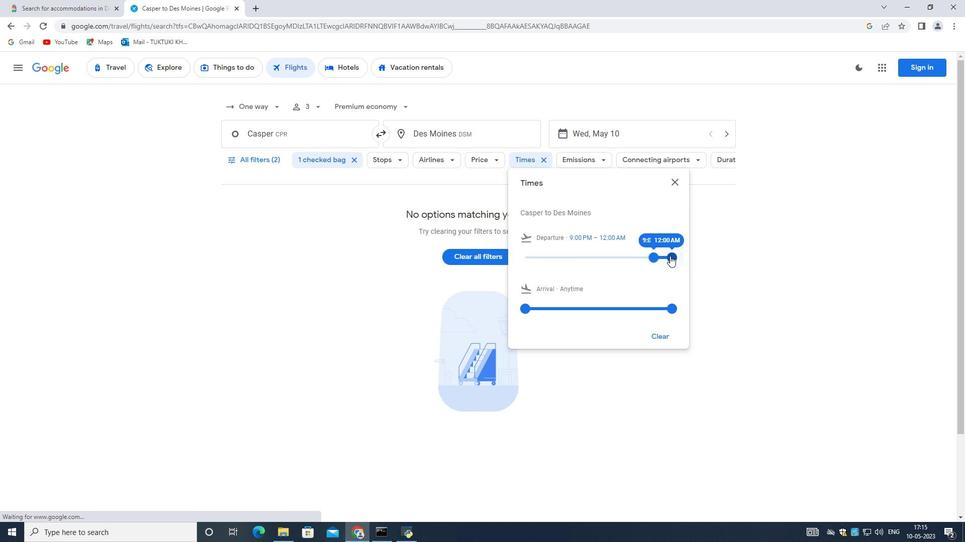 
Action: Mouse pressed left at (671, 256)
Screenshot: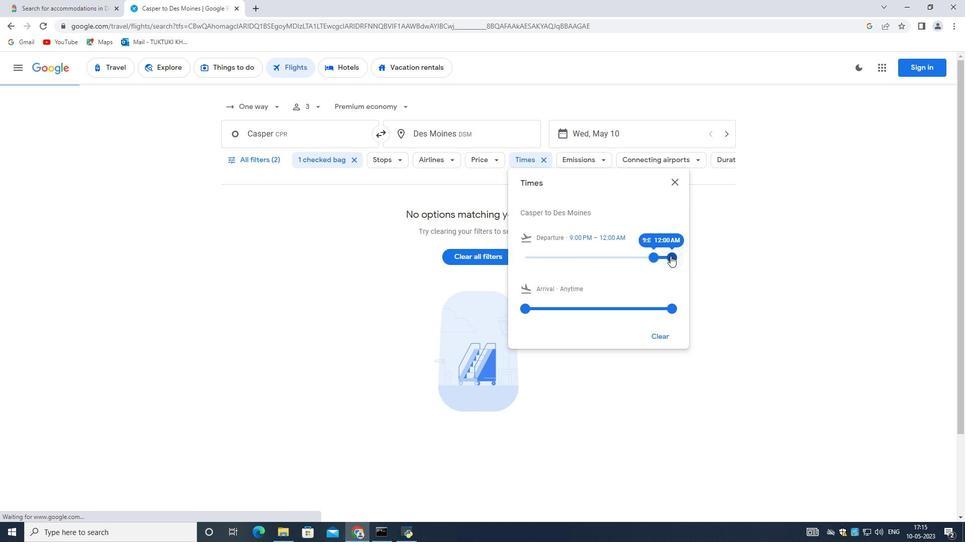 
Action: Mouse moved to (607, 269)
Screenshot: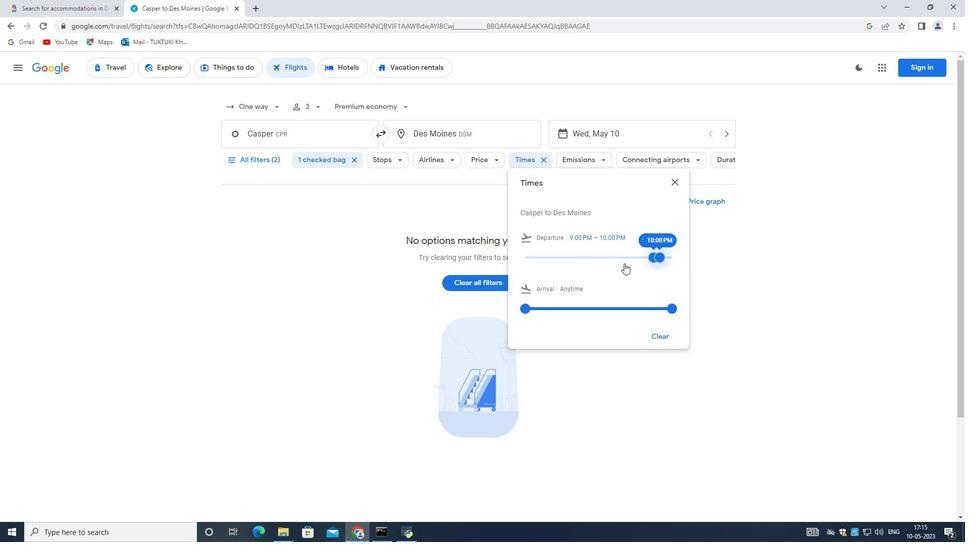 
Action: Mouse scrolled (607, 269) with delta (0, 0)
Screenshot: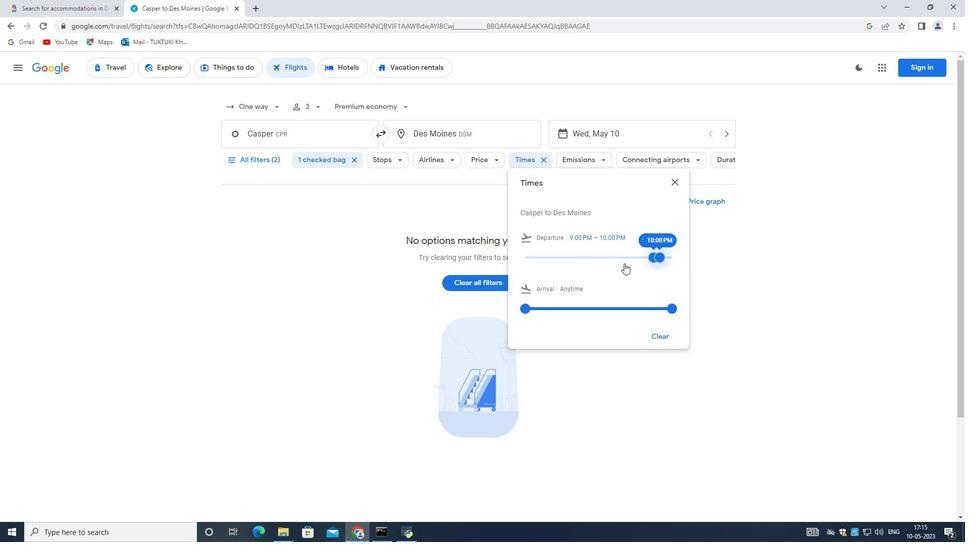 
Action: Mouse moved to (603, 273)
Screenshot: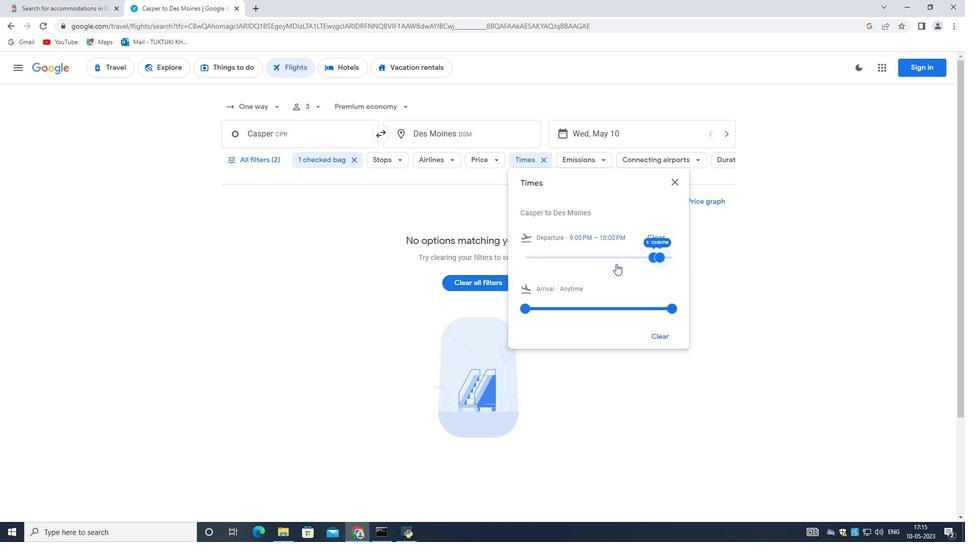 
Action: Mouse scrolled (603, 273) with delta (0, 0)
Screenshot: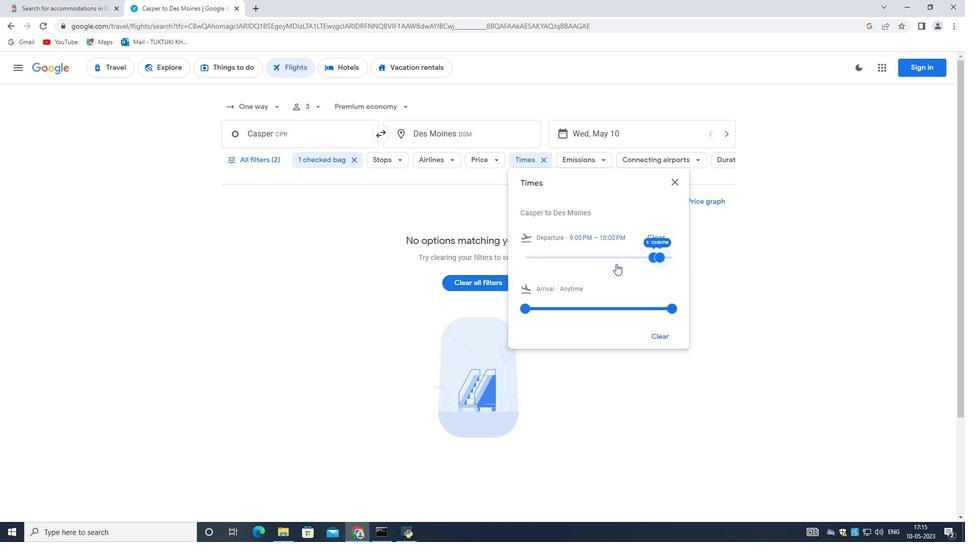 
Action: Mouse moved to (599, 279)
Screenshot: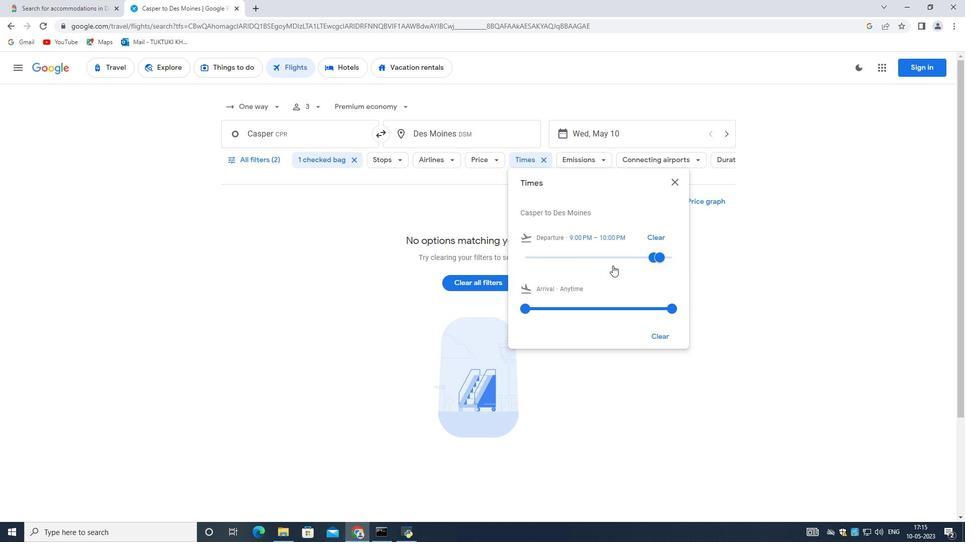 
Action: Mouse scrolled (599, 279) with delta (0, 0)
Screenshot: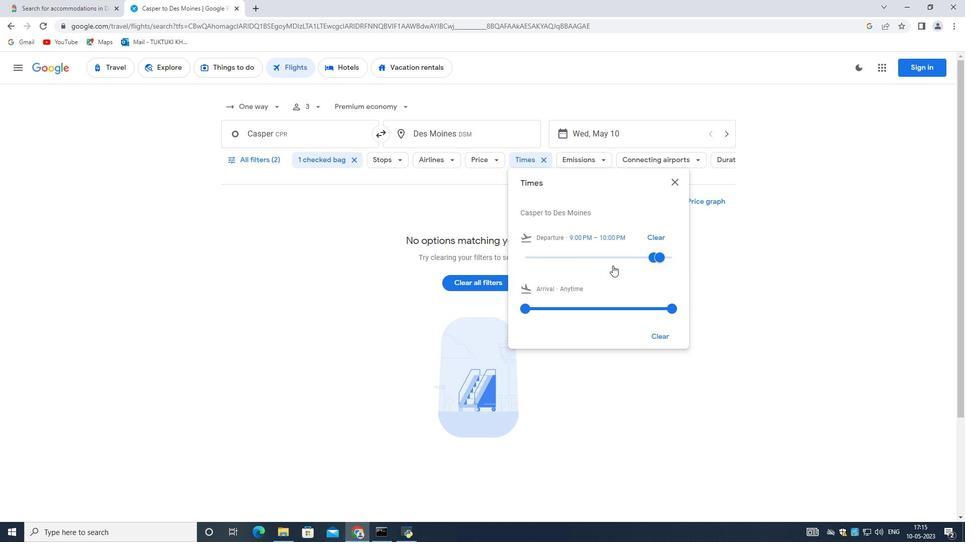
Action: Mouse moved to (548, 314)
Screenshot: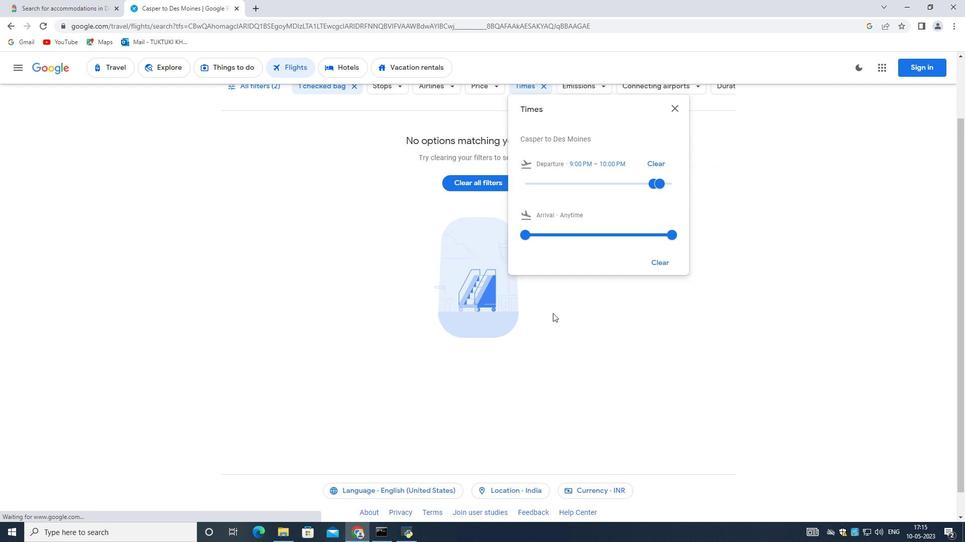 
Action: Mouse scrolled (548, 313) with delta (0, 0)
Screenshot: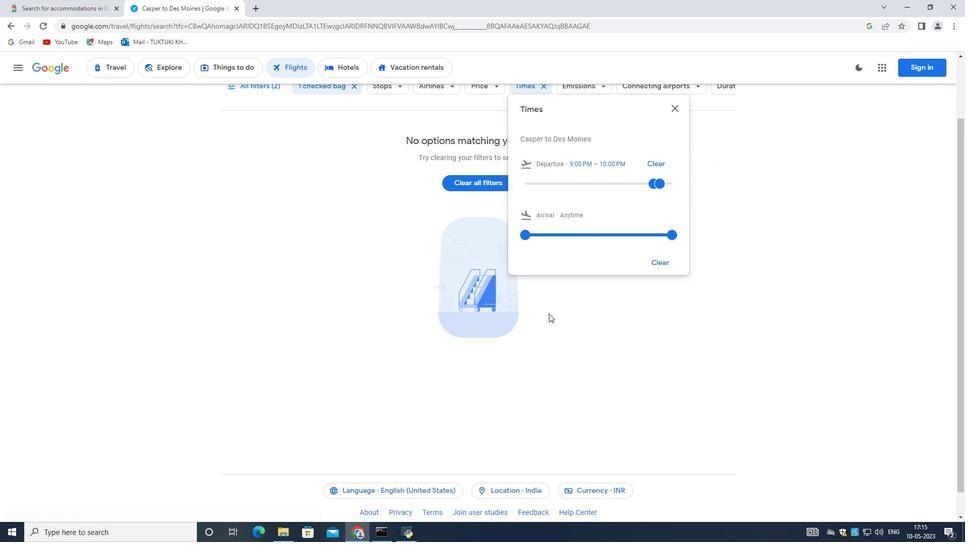 
Action: Mouse scrolled (548, 313) with delta (0, 0)
Screenshot: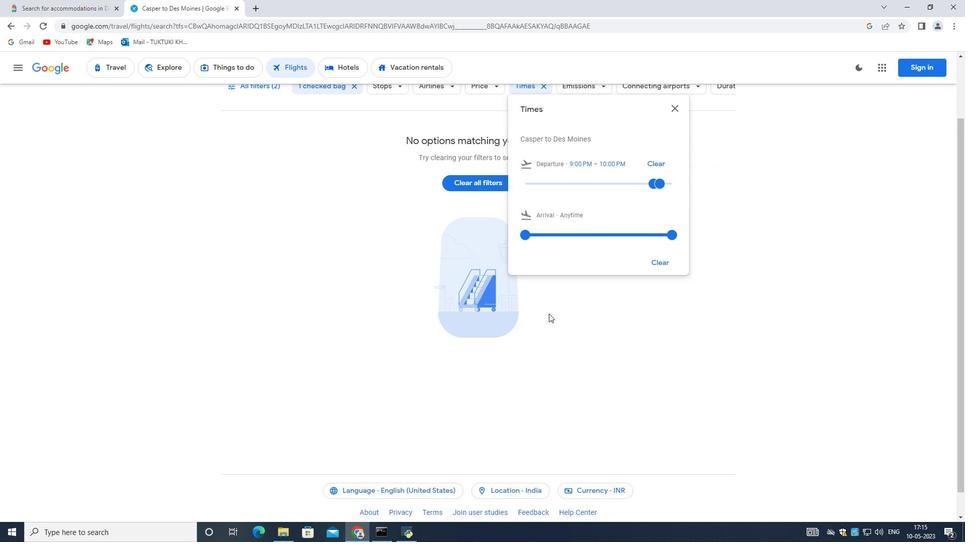 
Action: Mouse scrolled (548, 313) with delta (0, 0)
Screenshot: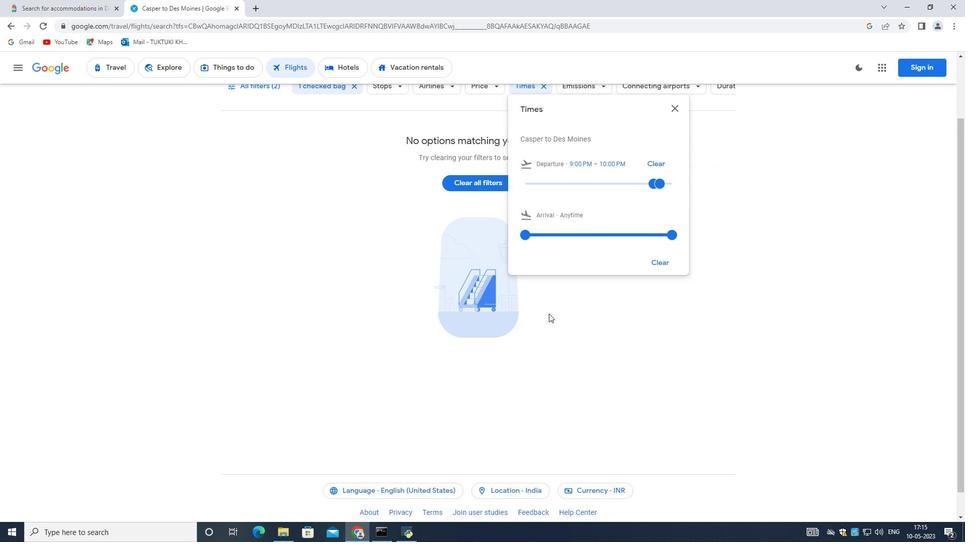 
Action: Mouse moved to (548, 315)
Screenshot: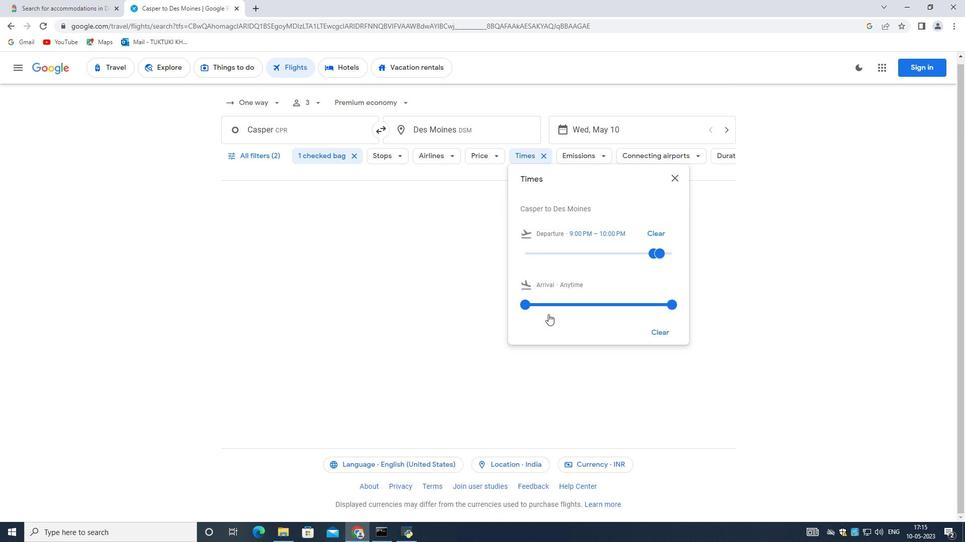 
Action: Mouse scrolled (548, 314) with delta (0, 0)
Screenshot: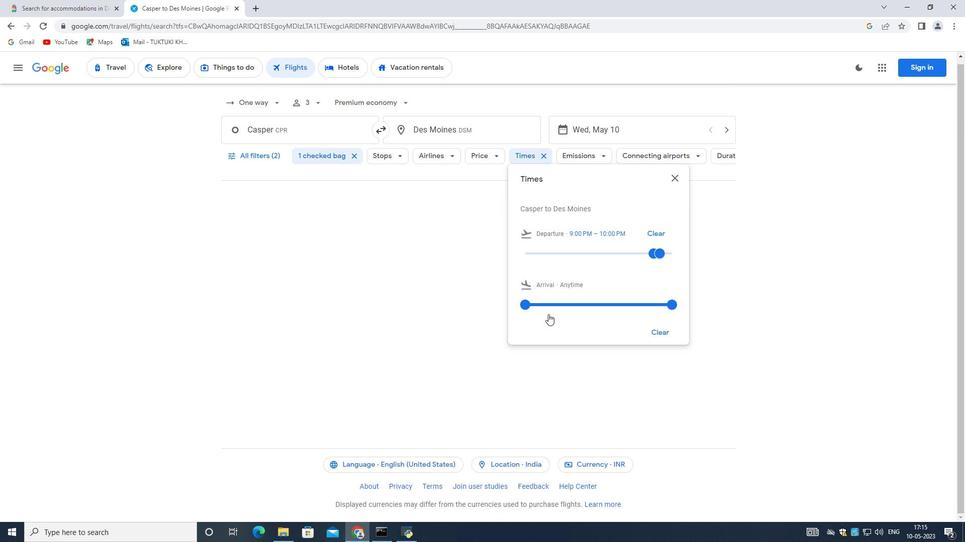 
Action: Mouse scrolled (548, 314) with delta (0, 0)
Screenshot: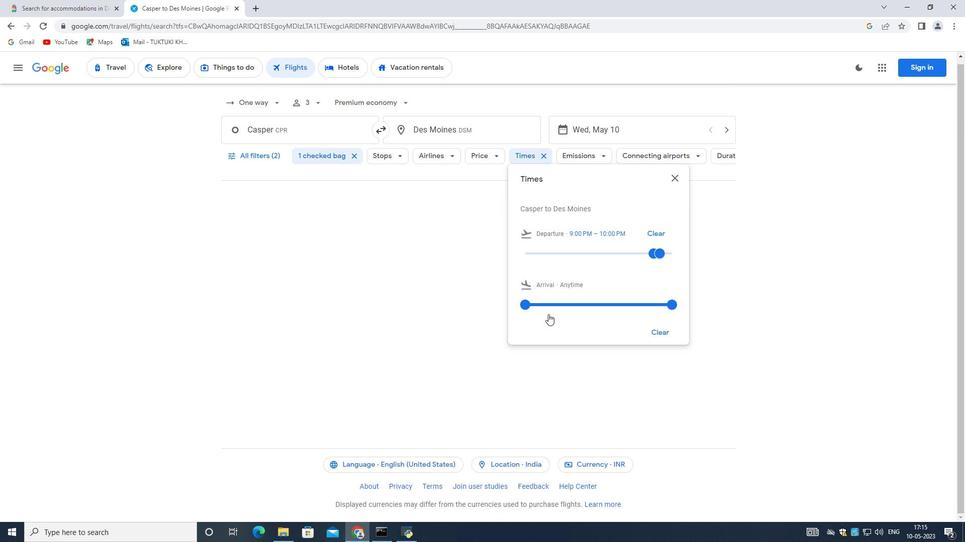 
Action: Mouse moved to (547, 317)
Screenshot: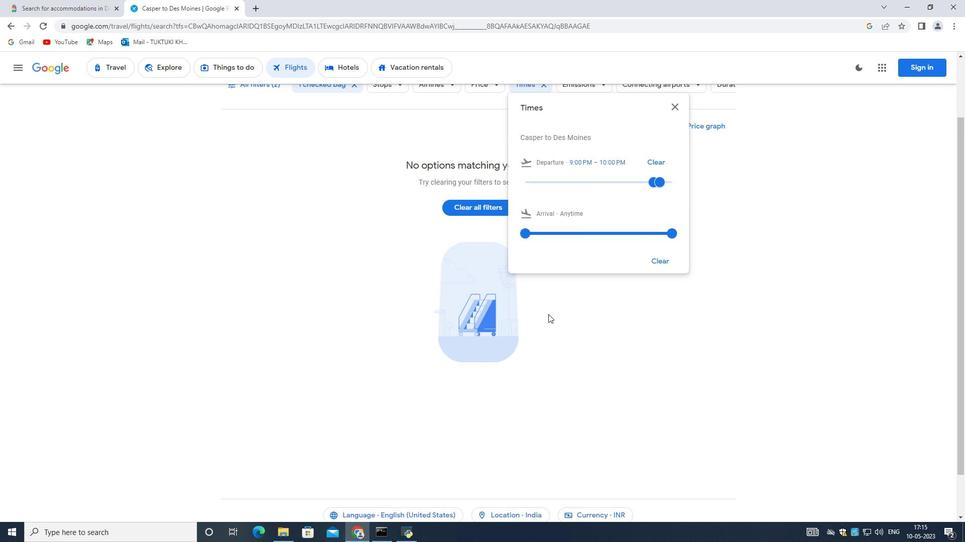 
Action: Mouse scrolled (547, 316) with delta (0, 0)
Screenshot: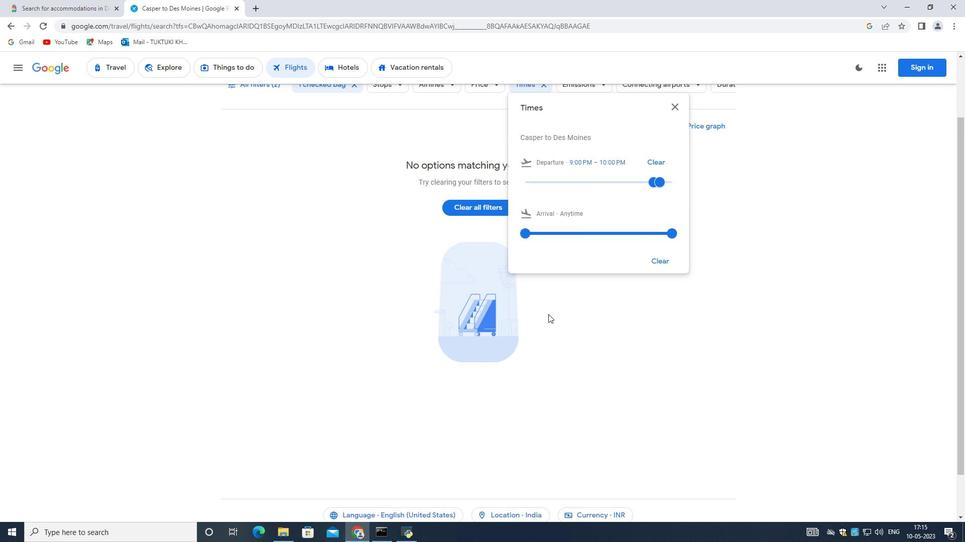 
Action: Mouse moved to (545, 323)
Screenshot: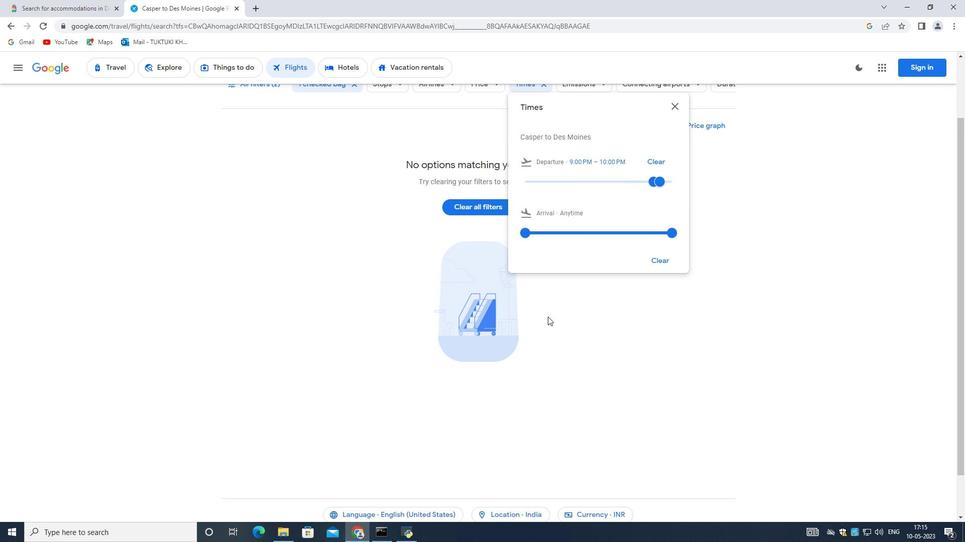 
Action: Mouse scrolled (545, 323) with delta (0, 0)
Screenshot: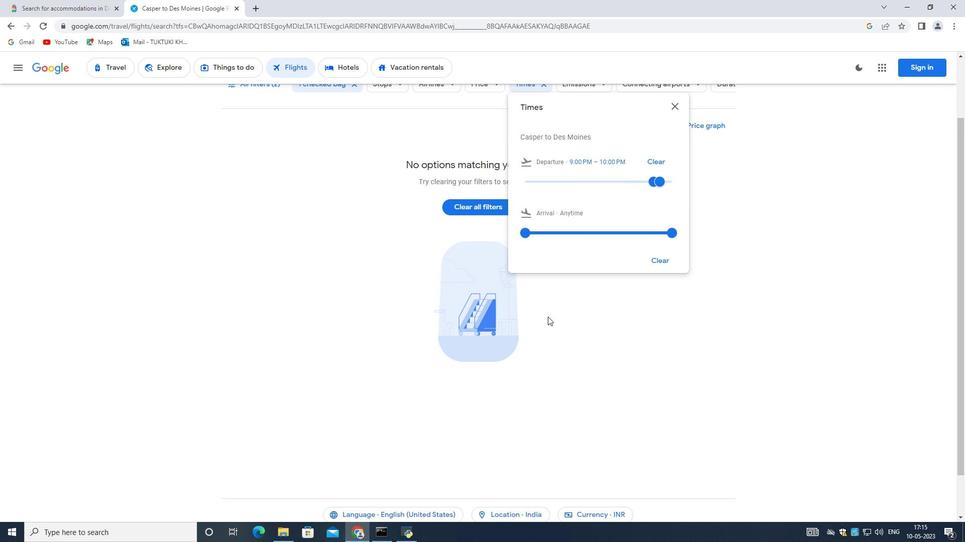 
Action: Mouse scrolled (545, 322) with delta (0, 0)
Screenshot: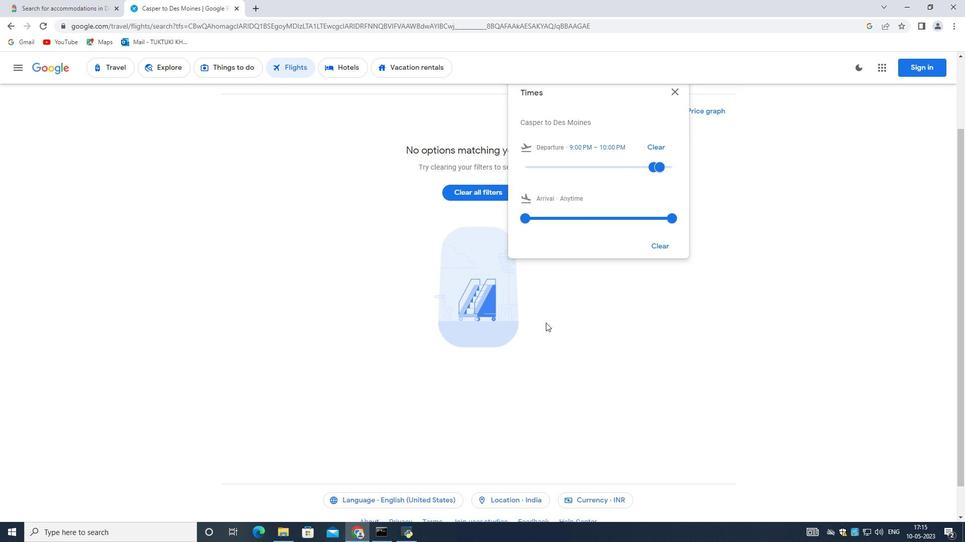 
Action: Mouse moved to (541, 323)
Screenshot: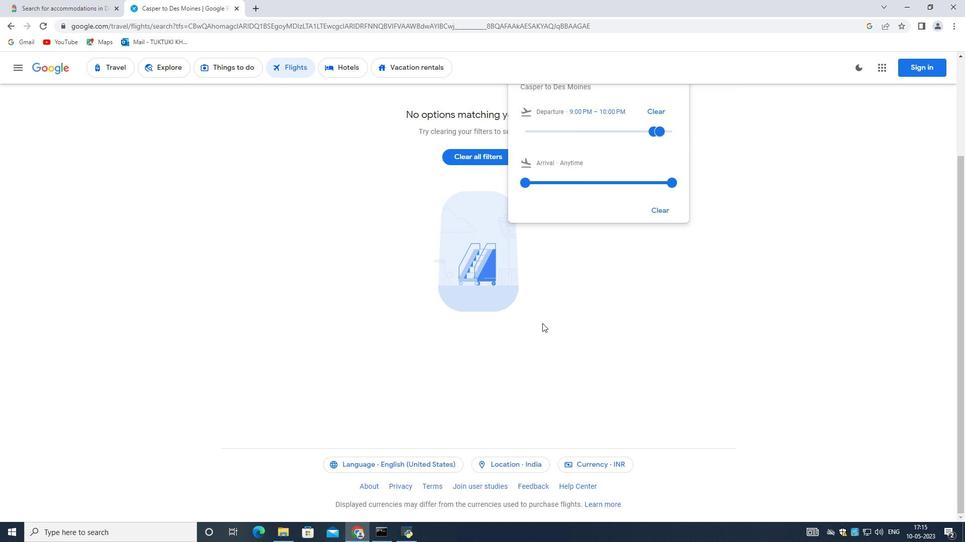 
